 Task: Find connections with filter location Sardulgarh with filter topic #successwith filter profile language French with filter current company Narayana Health with filter school Sant Gadge Baba Amravati University, Amravati with filter industry Medical and Diagnostic Laboratories with filter service category CateringChange with filter keywords title Credit Authorizer
Action: Mouse moved to (523, 64)
Screenshot: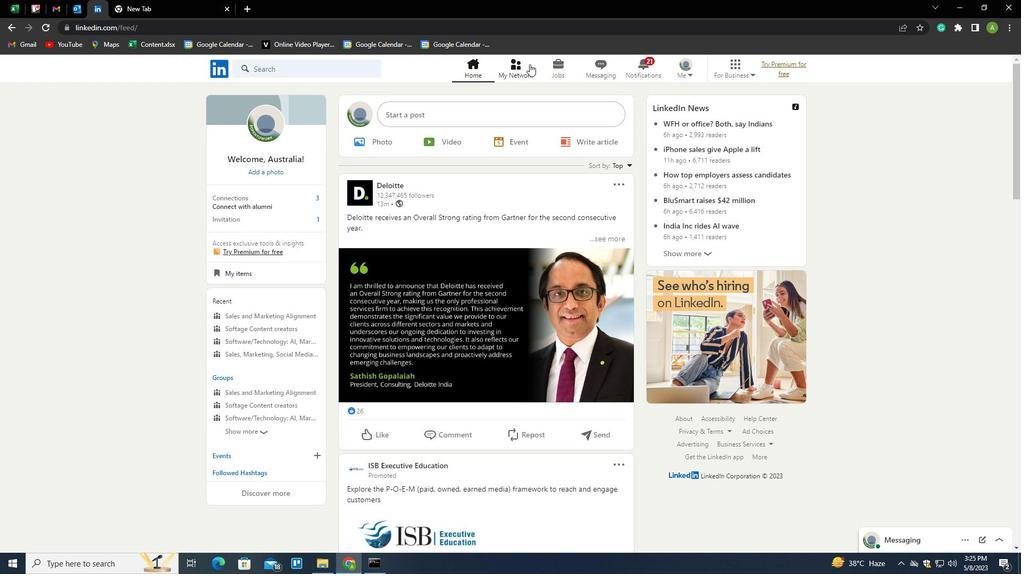 
Action: Mouse pressed left at (523, 64)
Screenshot: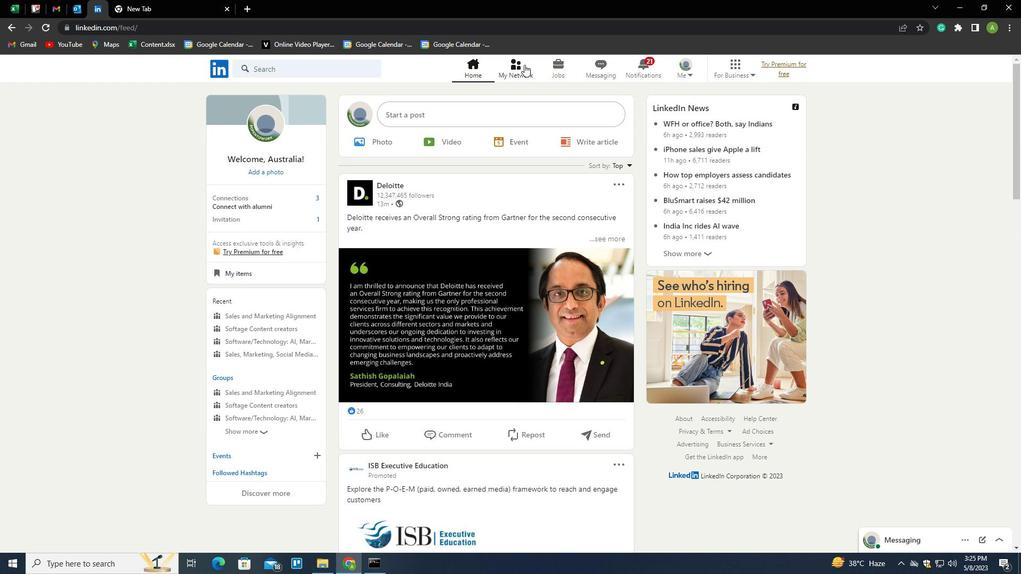 
Action: Mouse moved to (246, 127)
Screenshot: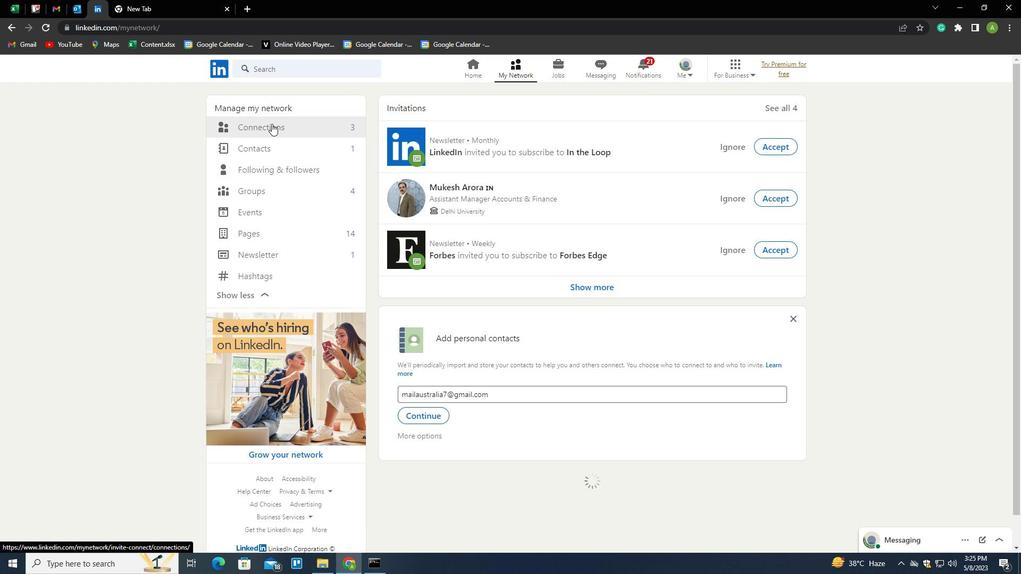 
Action: Mouse pressed left at (246, 127)
Screenshot: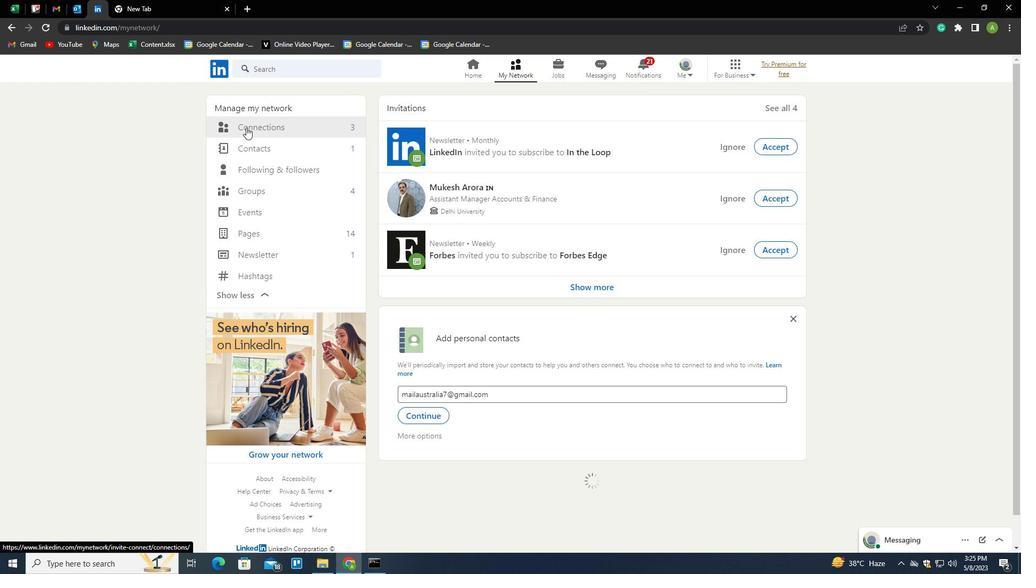 
Action: Mouse moved to (588, 127)
Screenshot: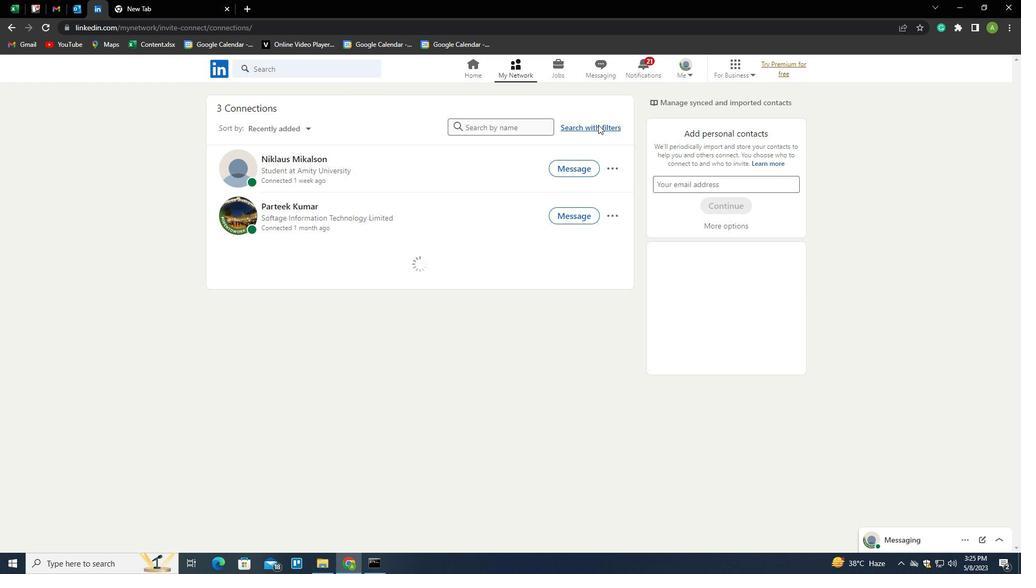 
Action: Mouse pressed left at (588, 127)
Screenshot: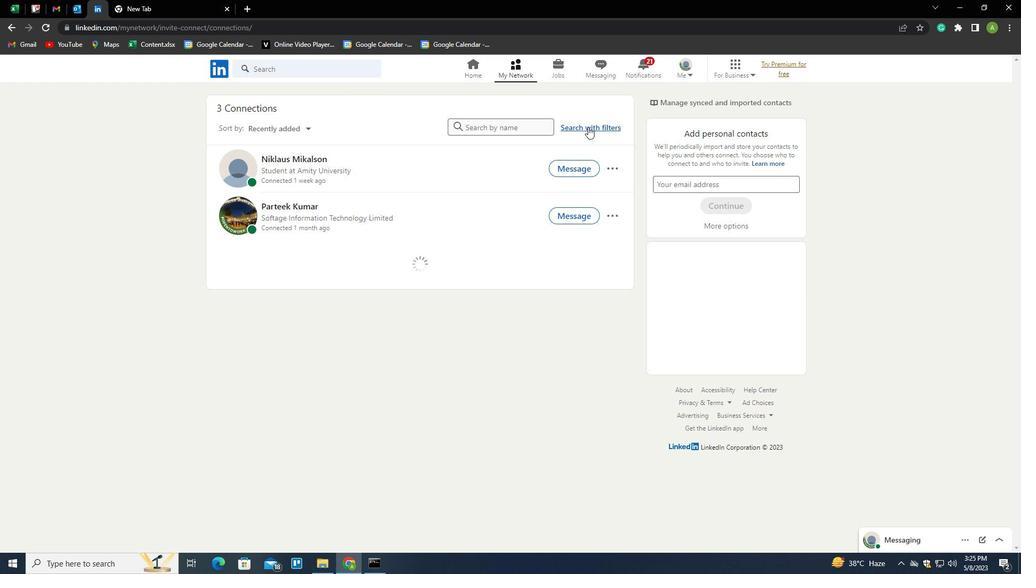 
Action: Mouse moved to (545, 98)
Screenshot: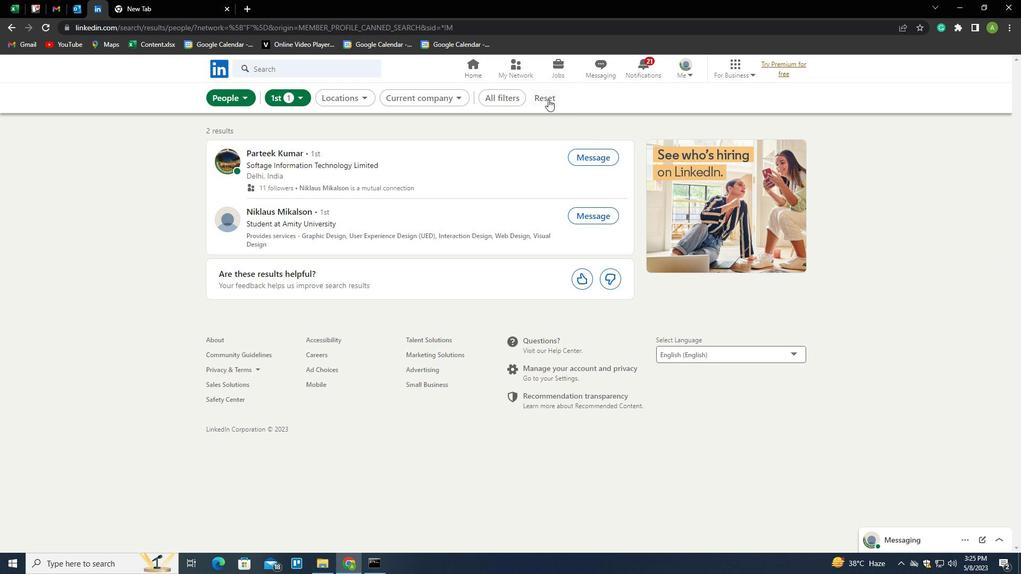 
Action: Mouse pressed left at (545, 98)
Screenshot: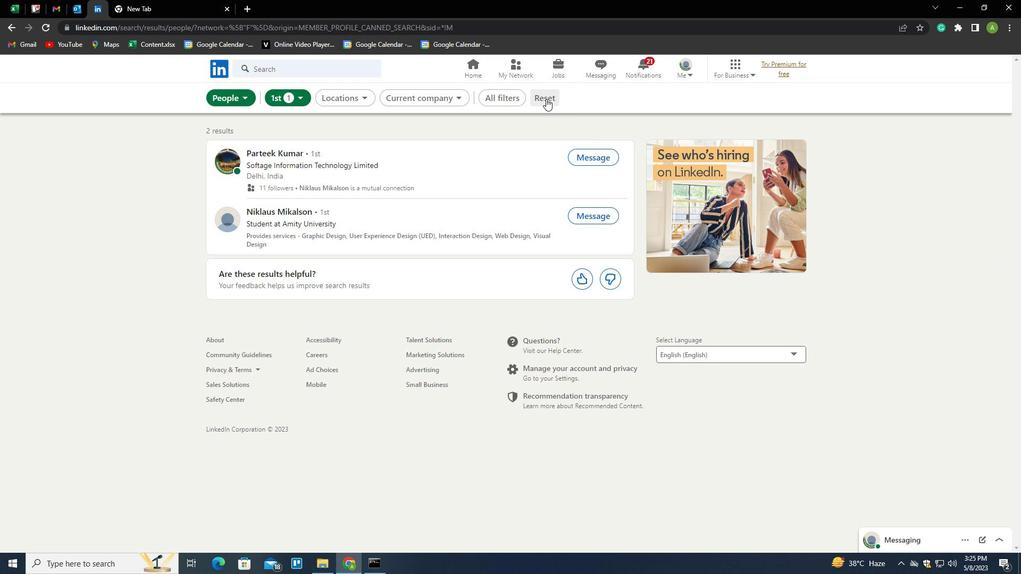 
Action: Mouse moved to (534, 97)
Screenshot: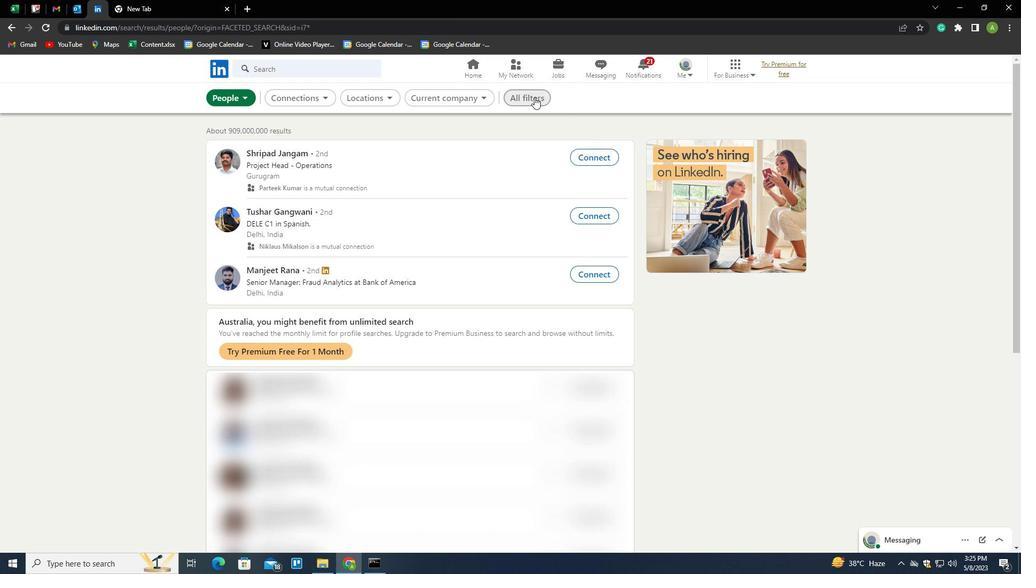 
Action: Mouse pressed left at (534, 97)
Screenshot: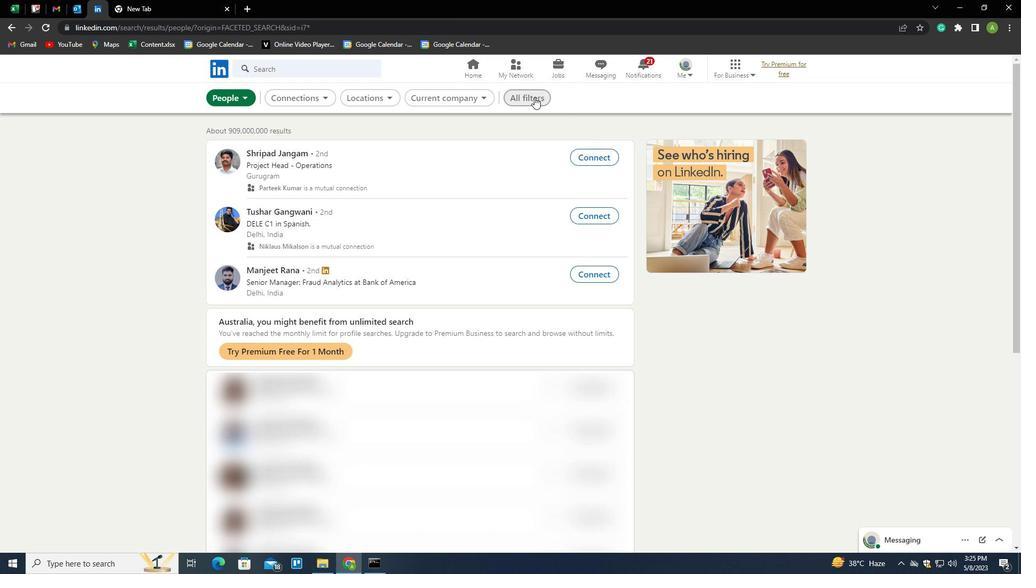 
Action: Mouse moved to (944, 365)
Screenshot: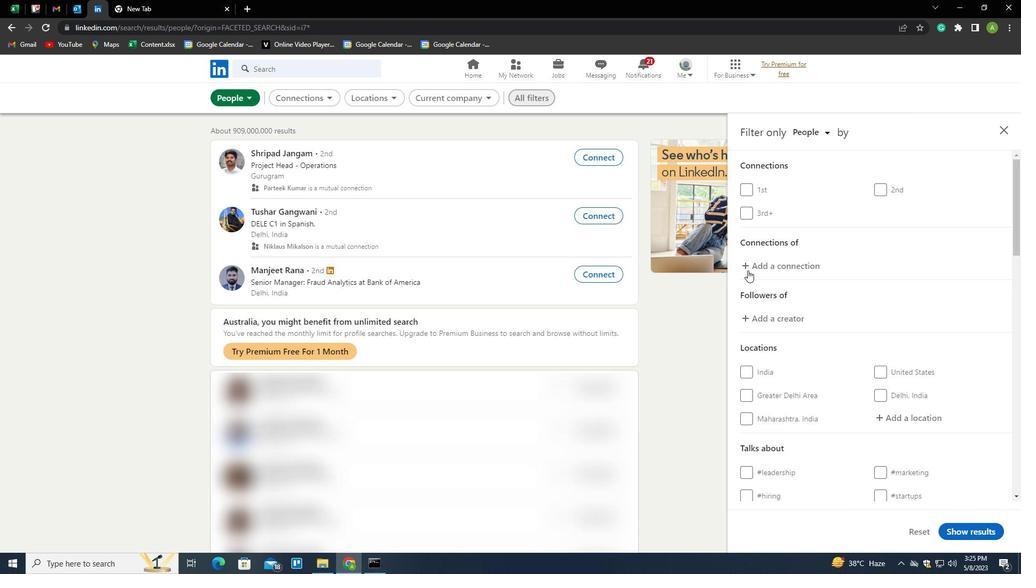 
Action: Mouse scrolled (944, 364) with delta (0, 0)
Screenshot: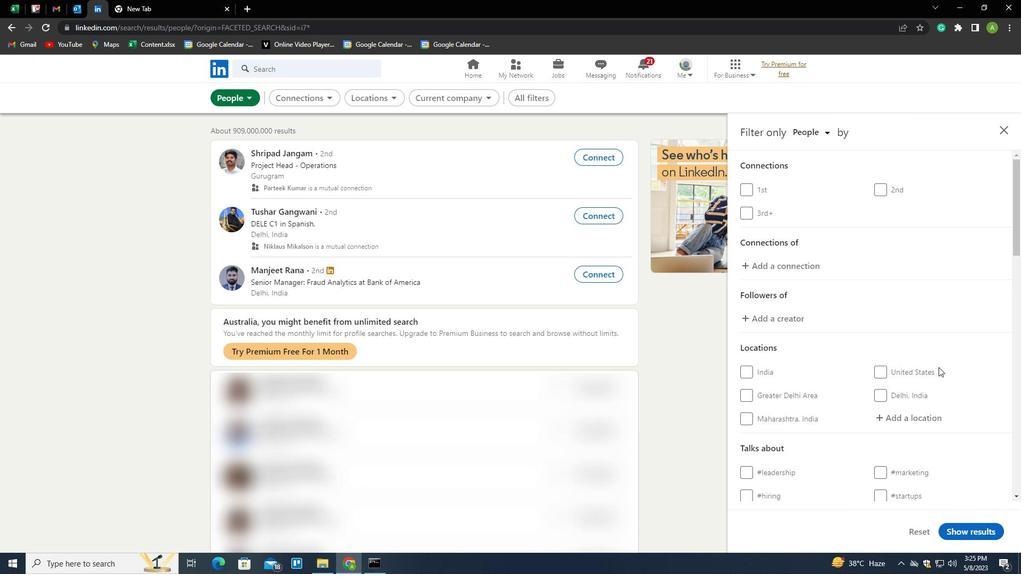 
Action: Mouse scrolled (944, 364) with delta (0, 0)
Screenshot: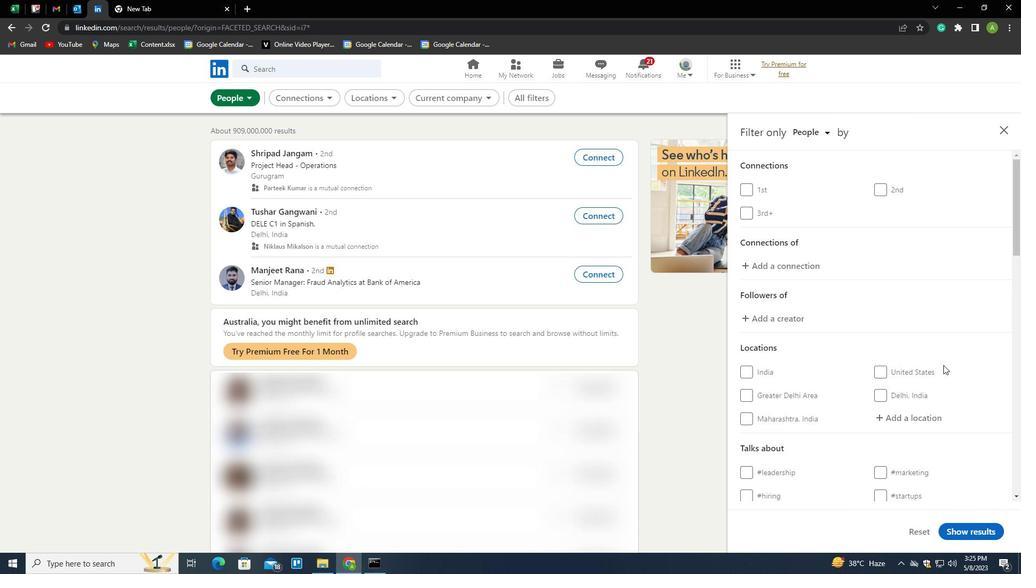 
Action: Mouse scrolled (944, 364) with delta (0, 0)
Screenshot: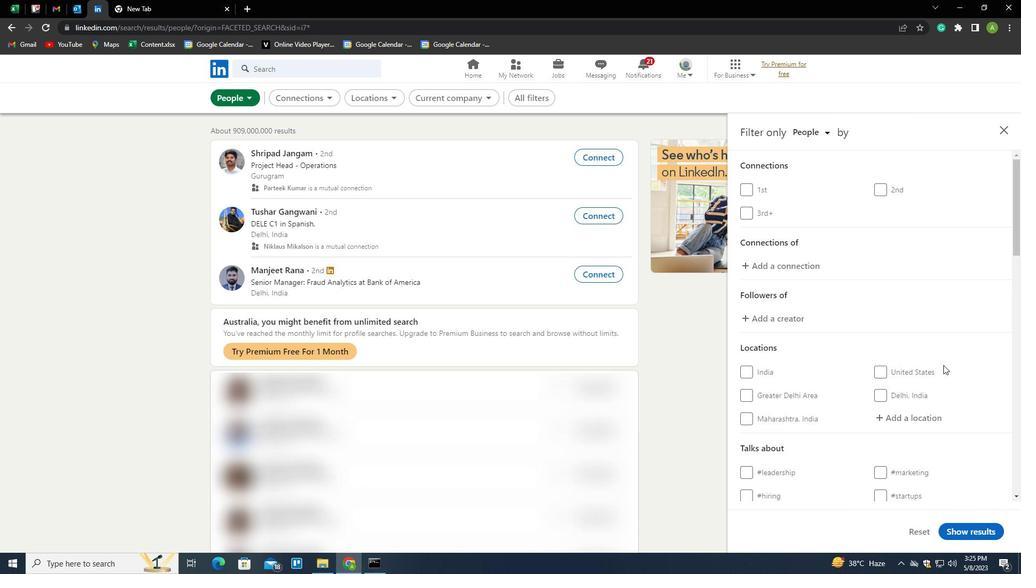 
Action: Mouse moved to (886, 254)
Screenshot: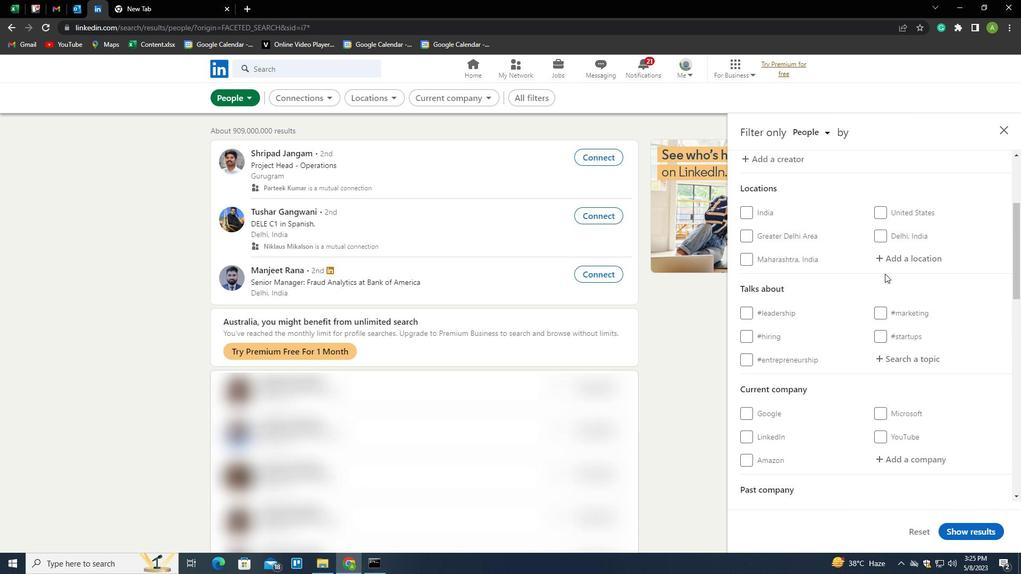 
Action: Mouse pressed left at (886, 254)
Screenshot: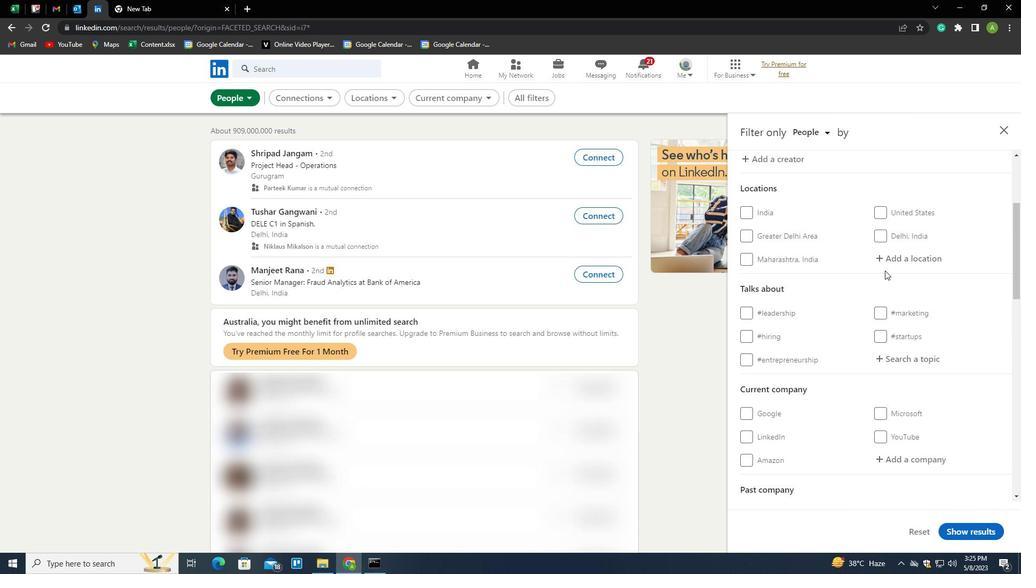
Action: Key pressed <Key.shift>
Screenshot: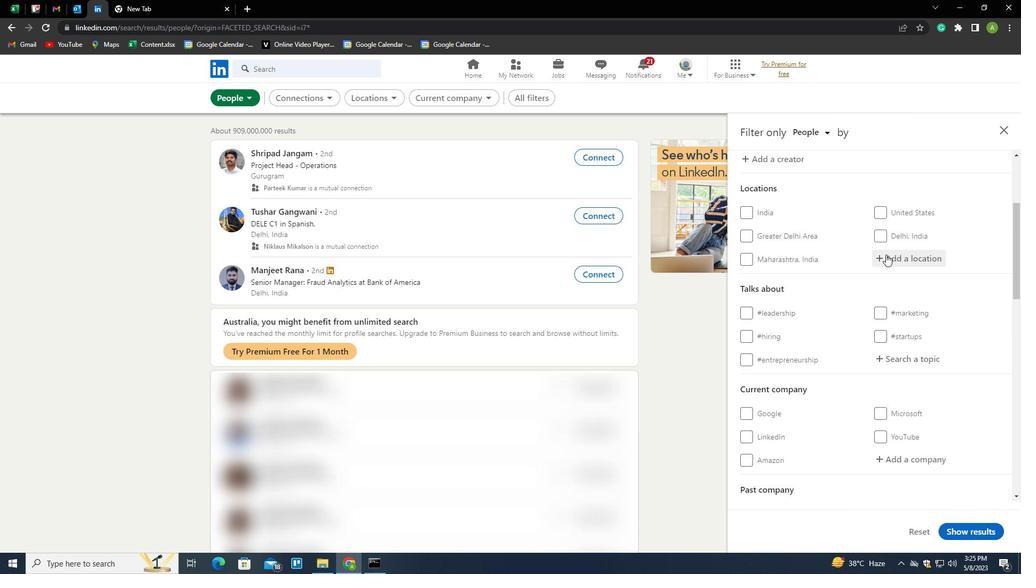 
Action: Mouse moved to (886, 254)
Screenshot: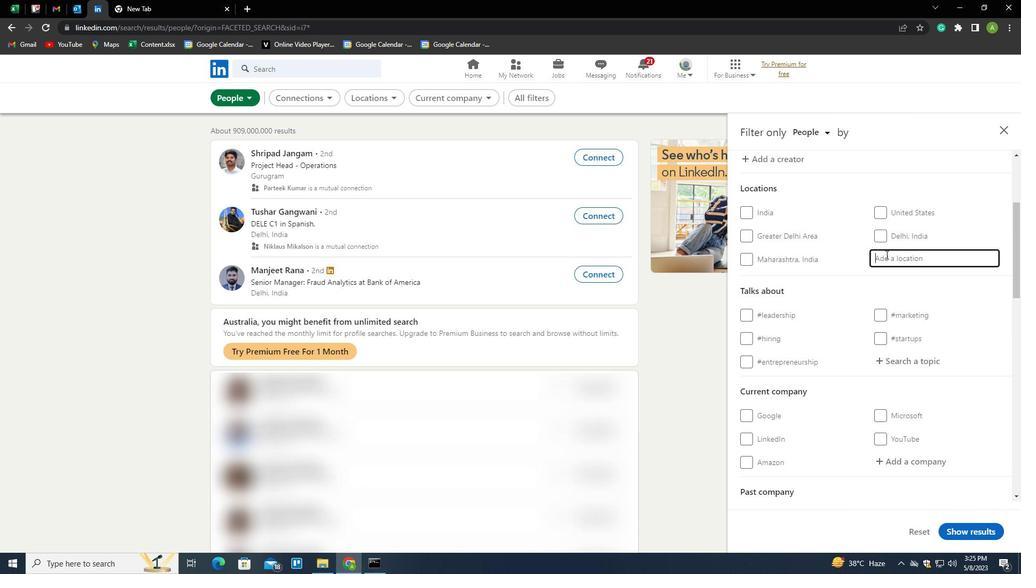 
Action: Key pressed <Key.shift><Key.shift>SARDULGARH<Key.space><Key.down><Key.enter>
Screenshot: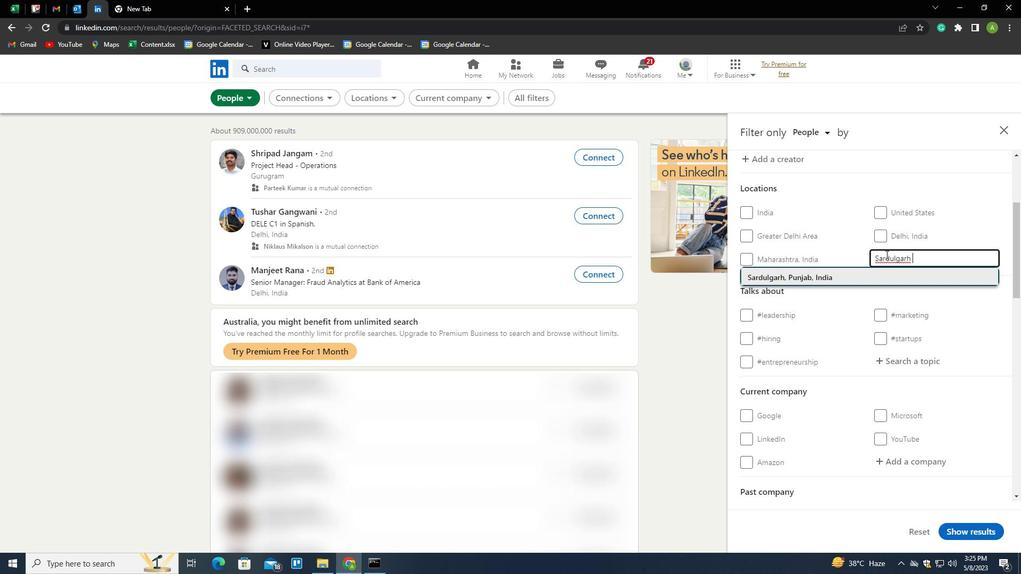 
Action: Mouse moved to (892, 255)
Screenshot: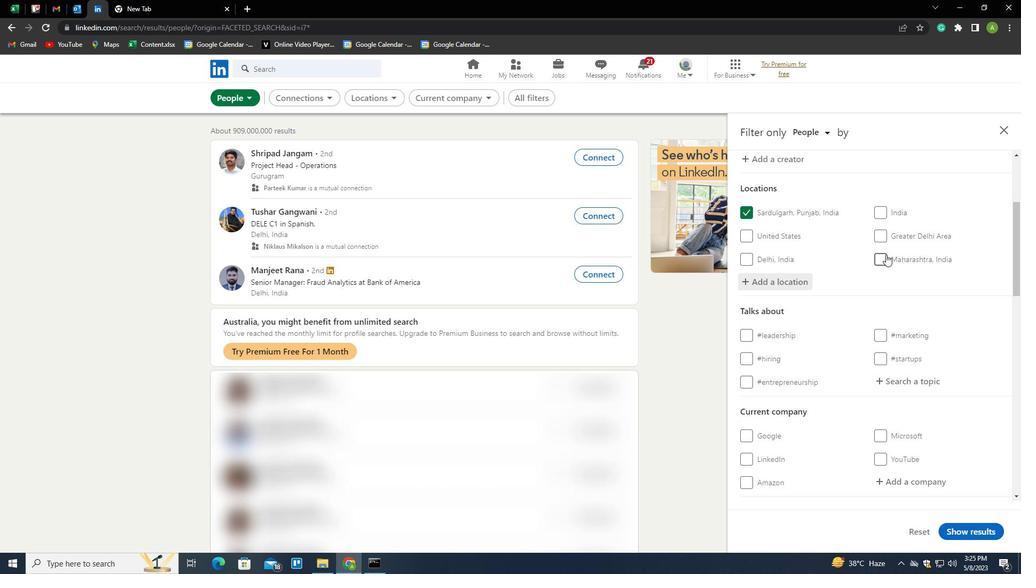 
Action: Mouse scrolled (892, 254) with delta (0, 0)
Screenshot: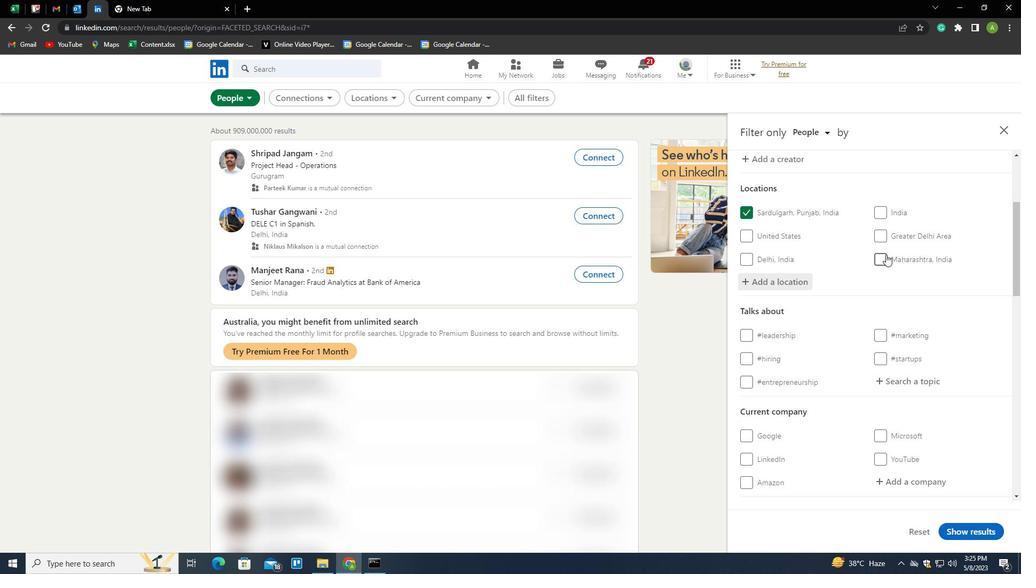
Action: Mouse scrolled (892, 254) with delta (0, 0)
Screenshot: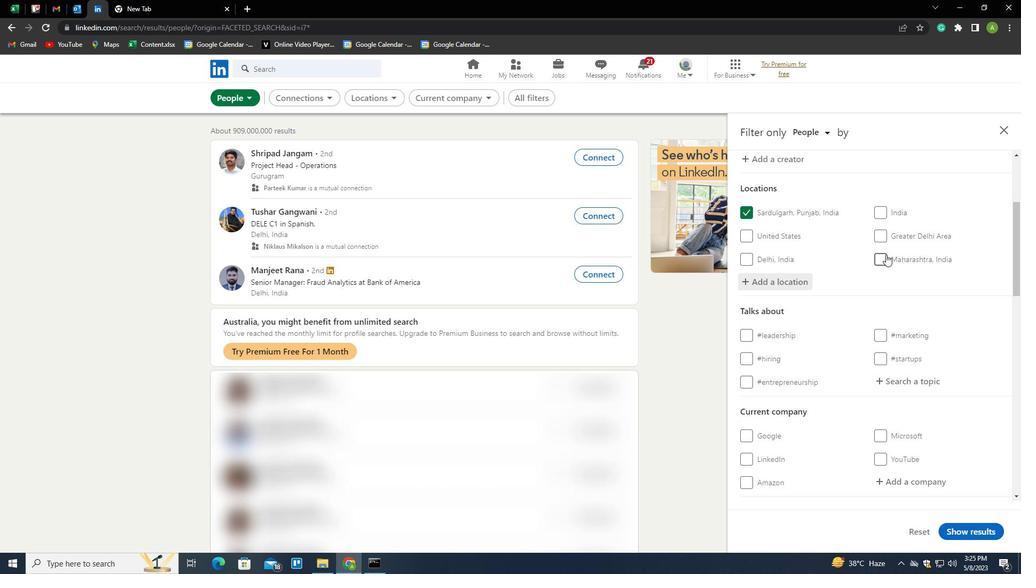 
Action: Mouse moved to (893, 257)
Screenshot: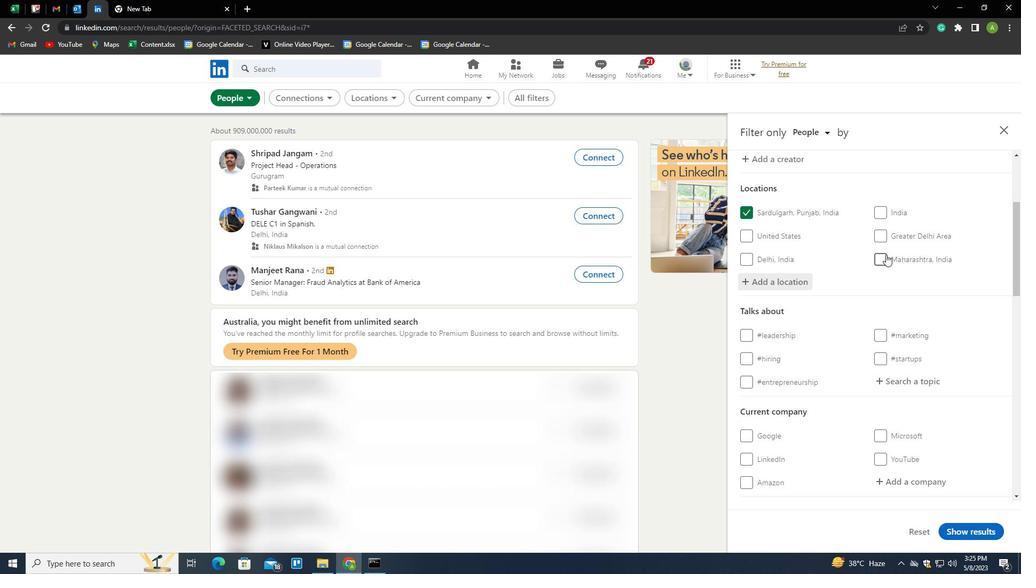 
Action: Mouse scrolled (893, 256) with delta (0, 0)
Screenshot: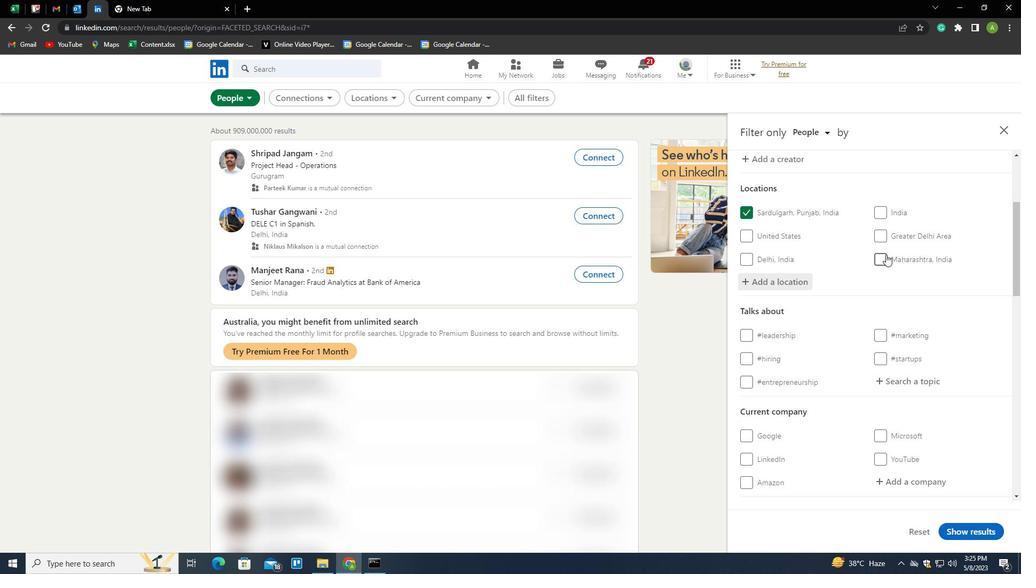 
Action: Mouse moved to (904, 218)
Screenshot: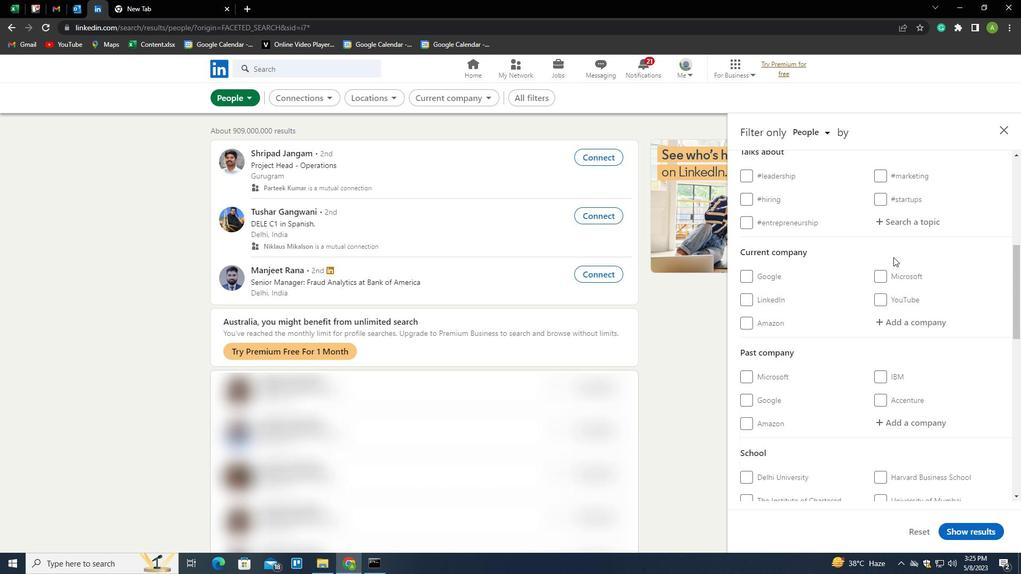 
Action: Mouse pressed left at (904, 218)
Screenshot: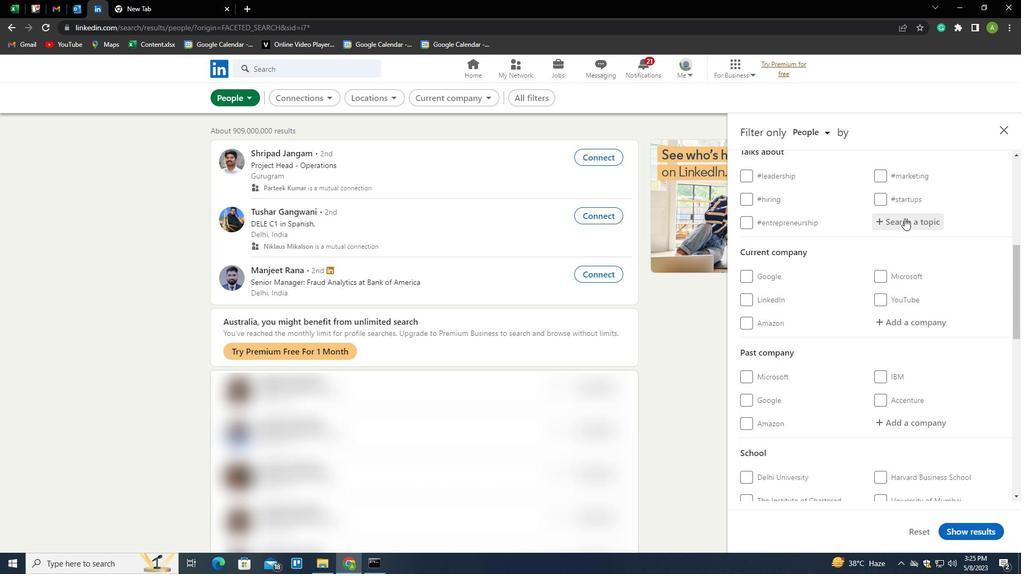 
Action: Key pressed SUCCESS<Key.down><Key.enter>
Screenshot: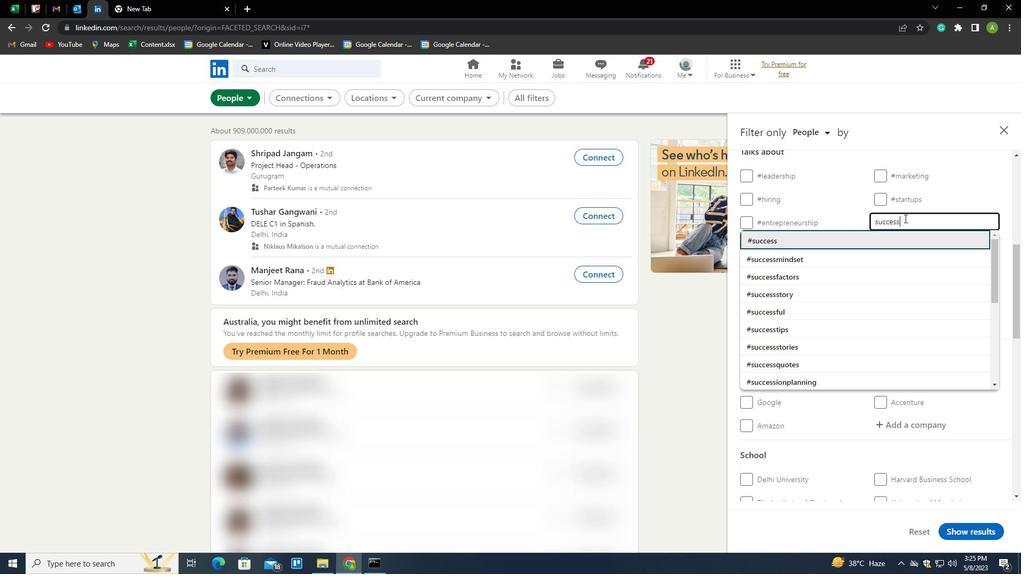 
Action: Mouse scrolled (904, 218) with delta (0, 0)
Screenshot: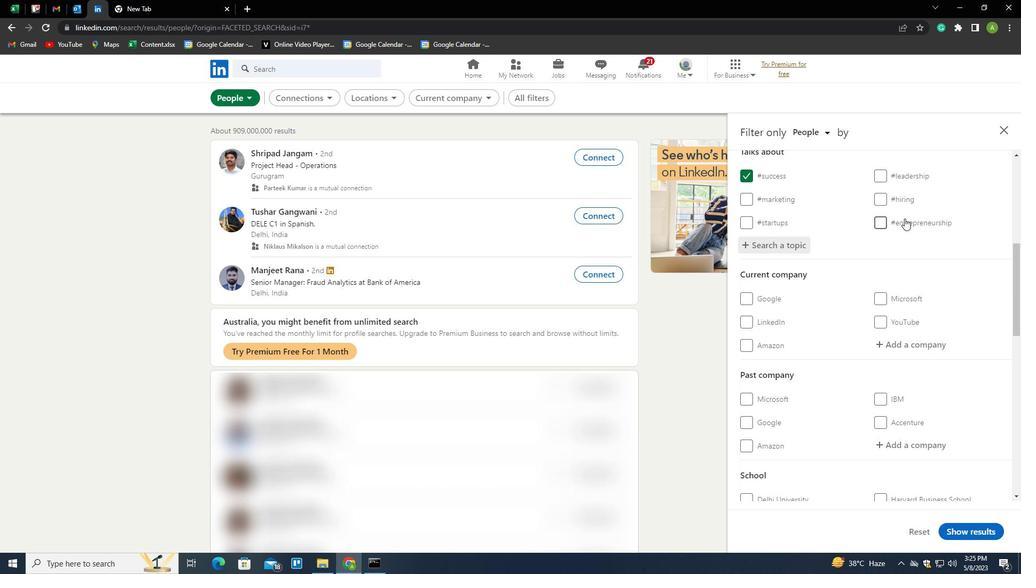 
Action: Mouse scrolled (904, 218) with delta (0, 0)
Screenshot: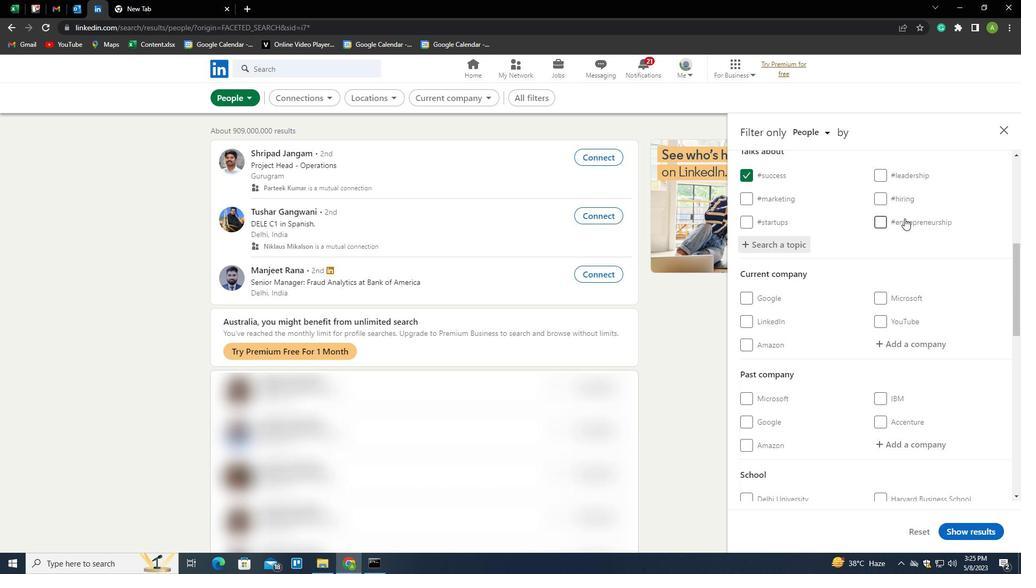 
Action: Mouse moved to (905, 218)
Screenshot: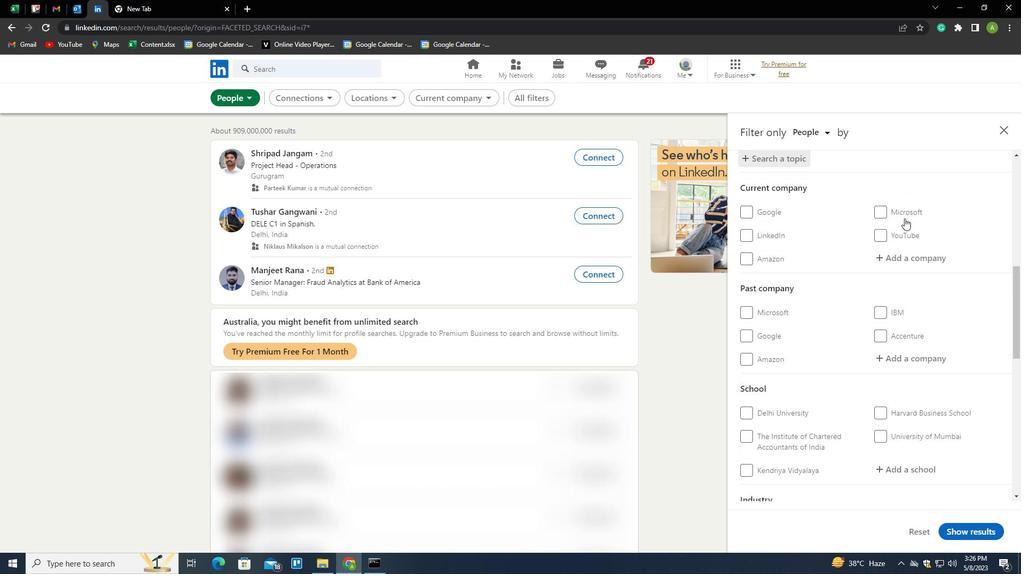 
Action: Mouse scrolled (905, 218) with delta (0, 0)
Screenshot: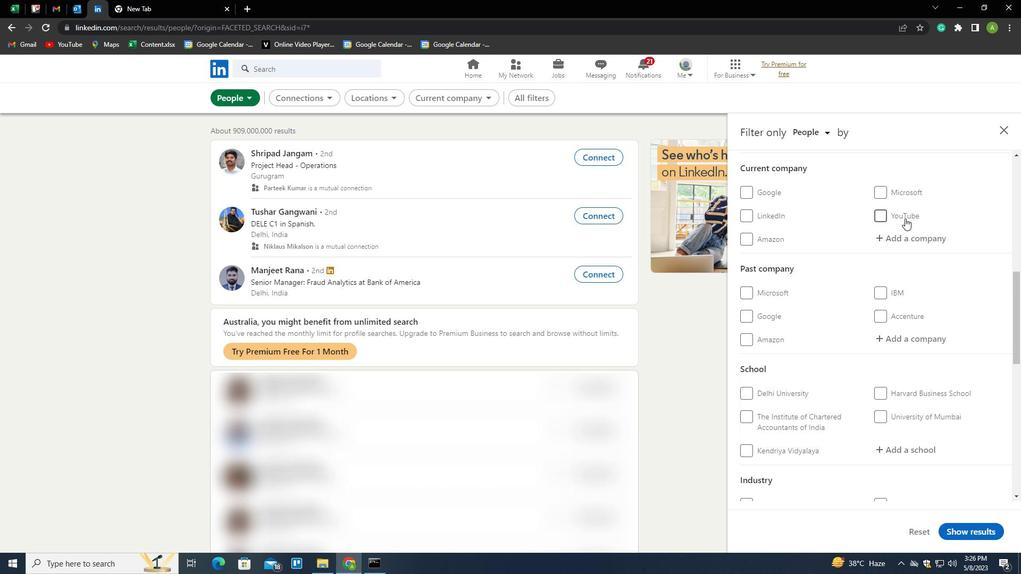 
Action: Mouse moved to (905, 219)
Screenshot: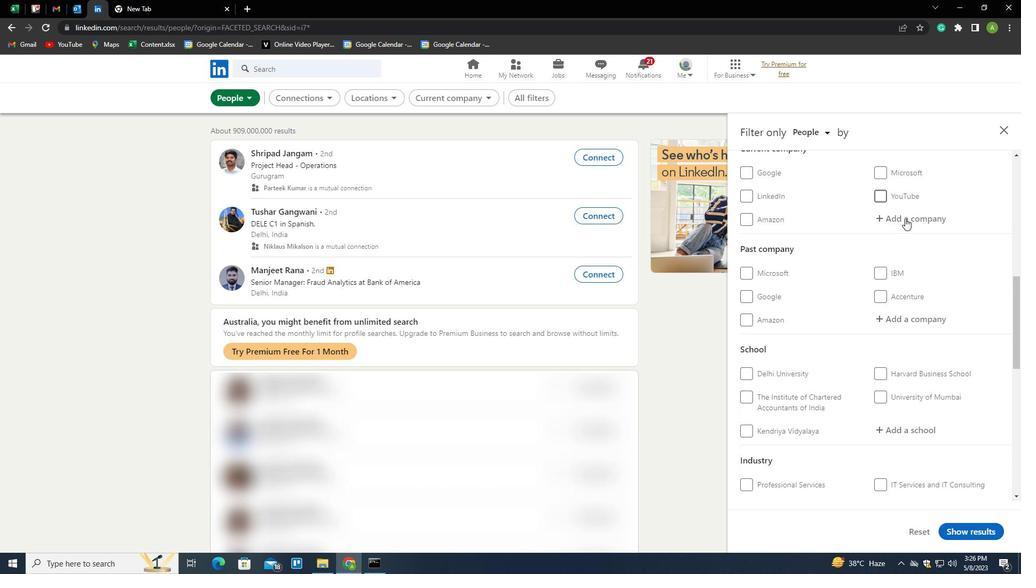 
Action: Mouse scrolled (905, 219) with delta (0, 0)
Screenshot: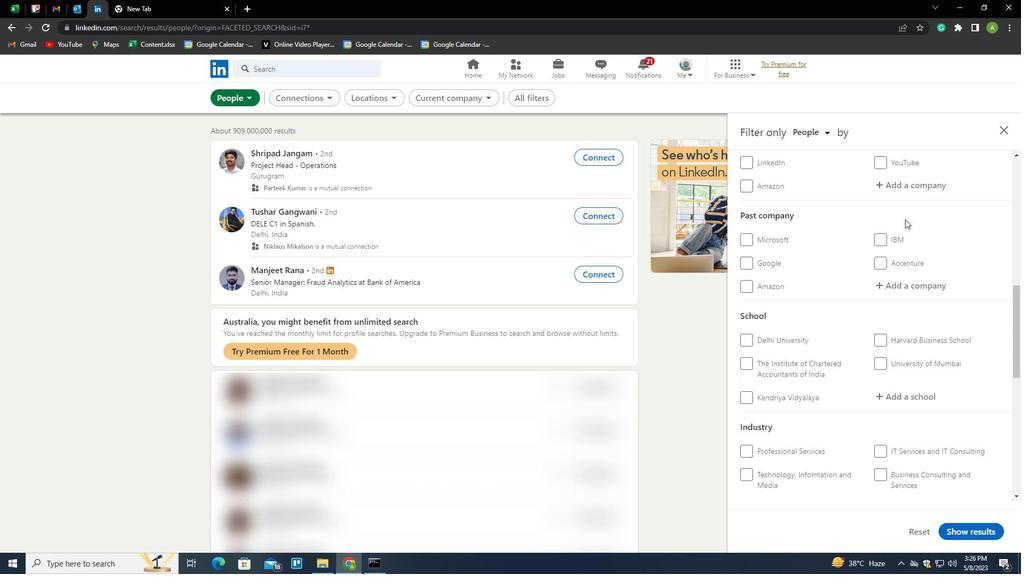 
Action: Mouse scrolled (905, 219) with delta (0, 0)
Screenshot: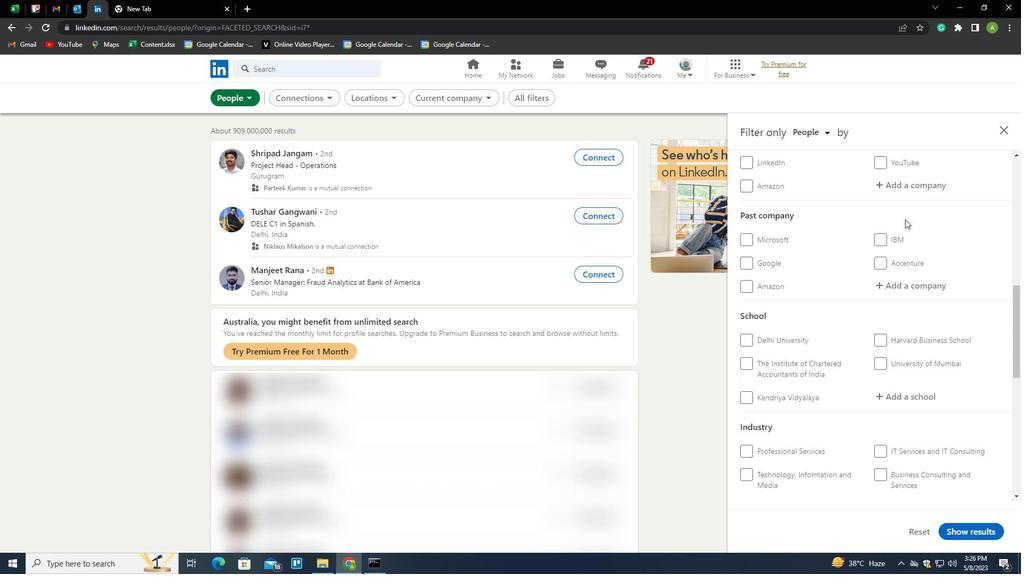 
Action: Mouse scrolled (905, 219) with delta (0, 0)
Screenshot: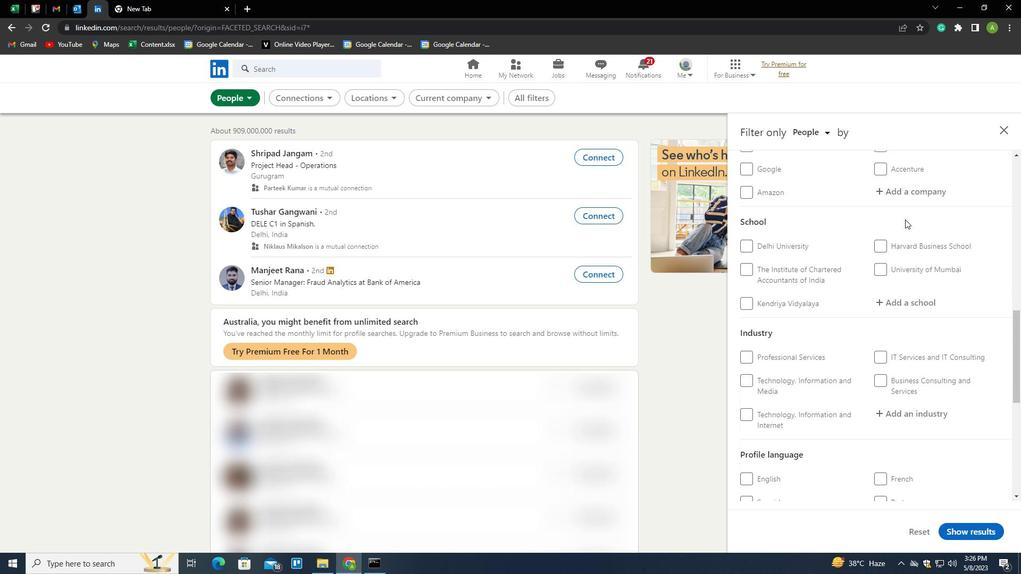 
Action: Mouse scrolled (905, 219) with delta (0, 0)
Screenshot: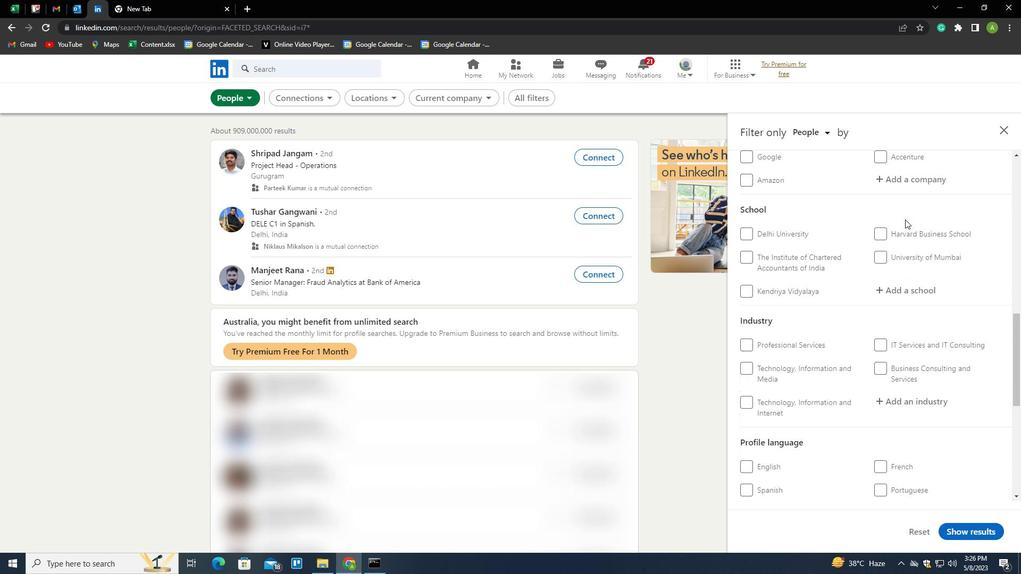 
Action: Mouse scrolled (905, 219) with delta (0, 0)
Screenshot: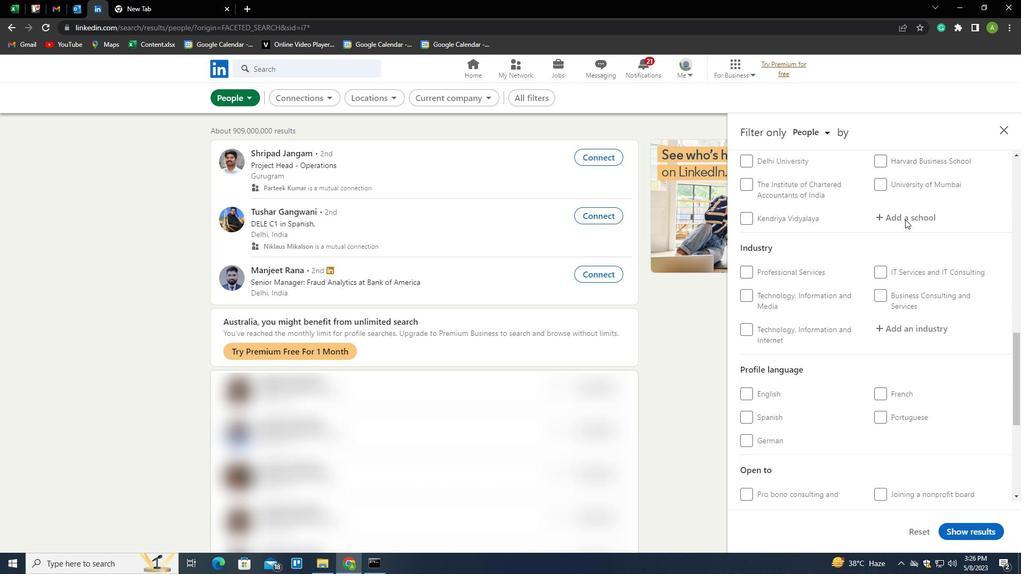 
Action: Mouse scrolled (905, 219) with delta (0, 0)
Screenshot: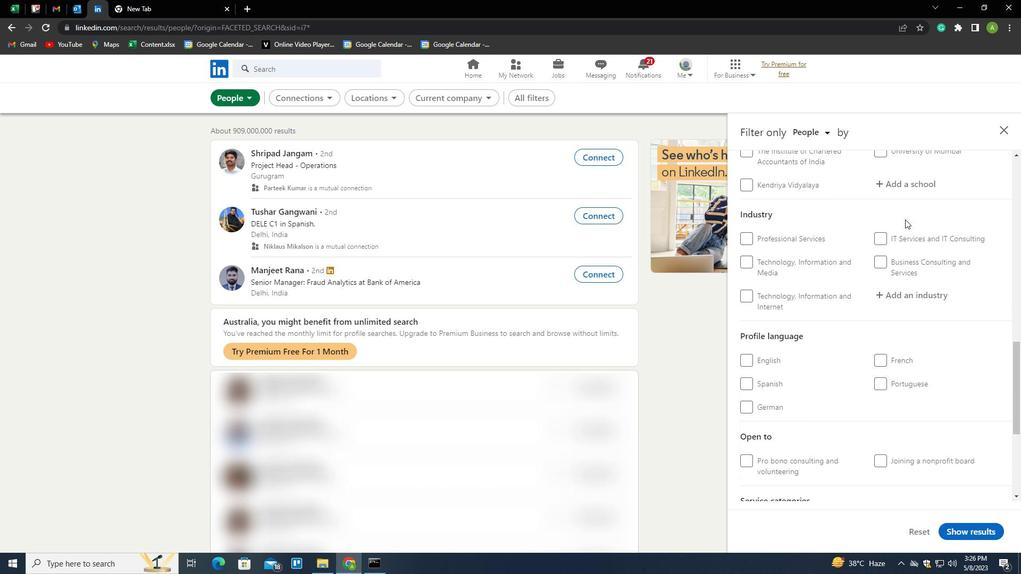 
Action: Mouse moved to (887, 255)
Screenshot: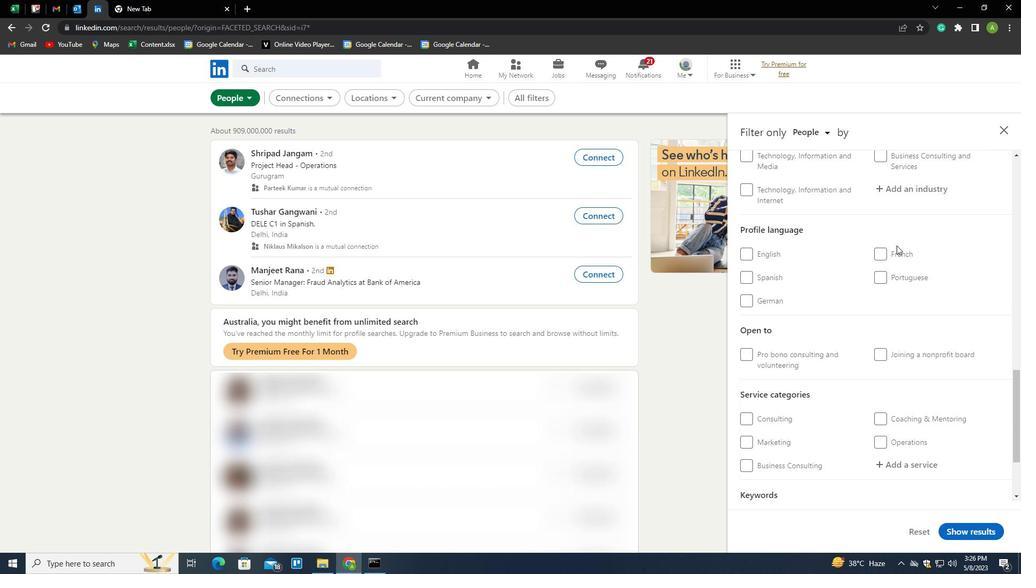 
Action: Mouse pressed left at (887, 255)
Screenshot: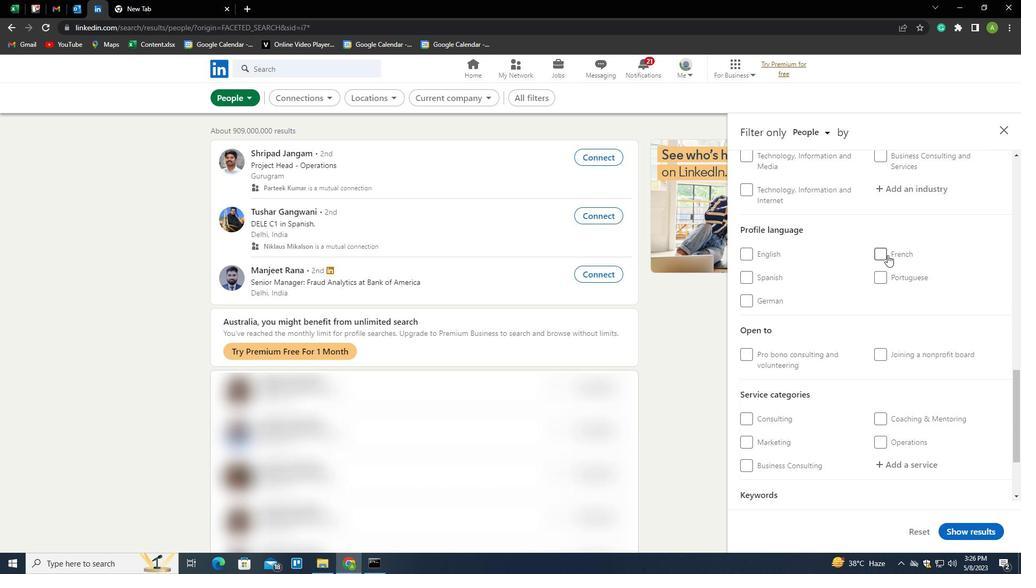 
Action: Mouse moved to (921, 236)
Screenshot: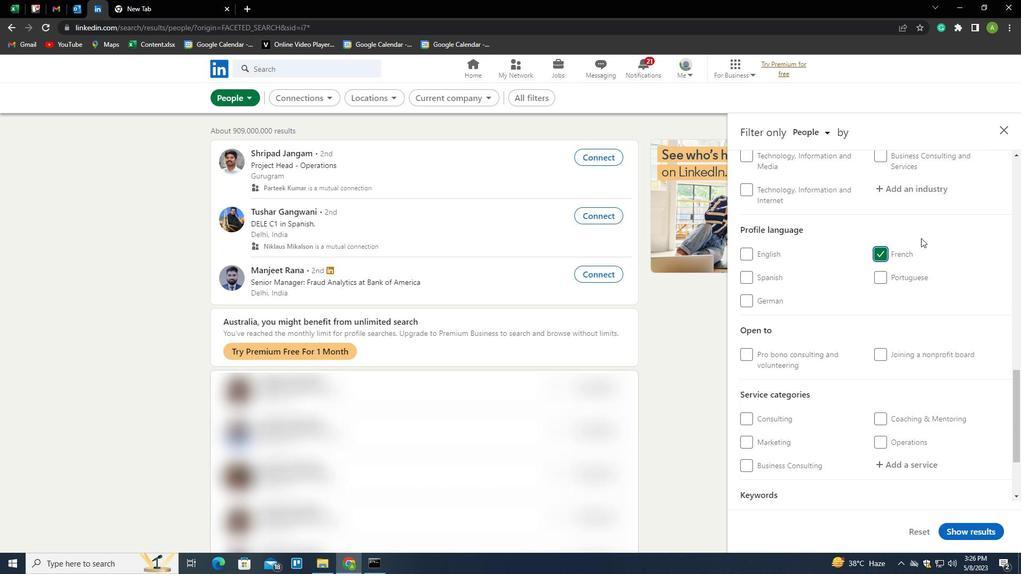 
Action: Mouse scrolled (921, 237) with delta (0, 0)
Screenshot: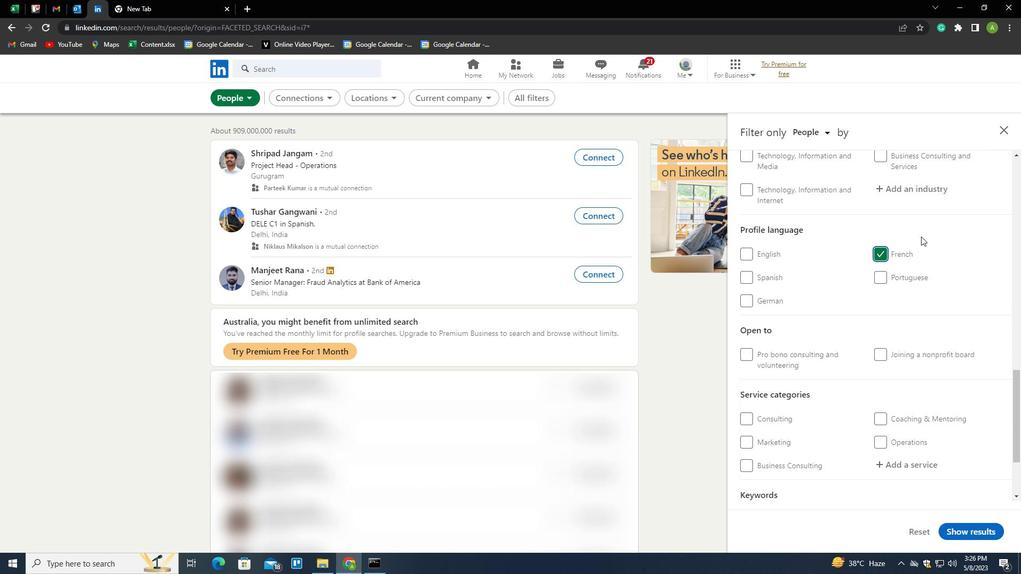 
Action: Mouse moved to (921, 236)
Screenshot: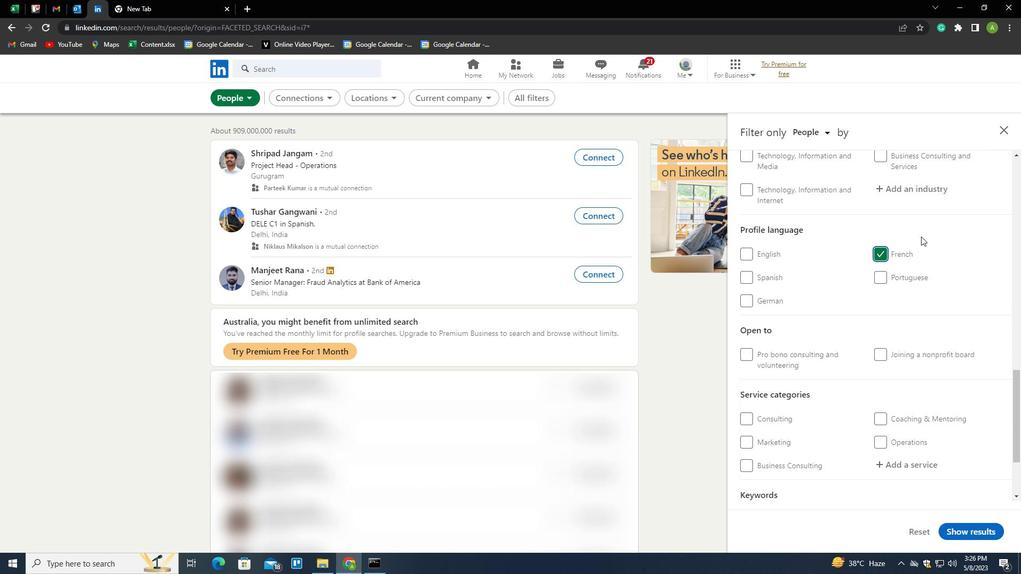 
Action: Mouse scrolled (921, 237) with delta (0, 0)
Screenshot: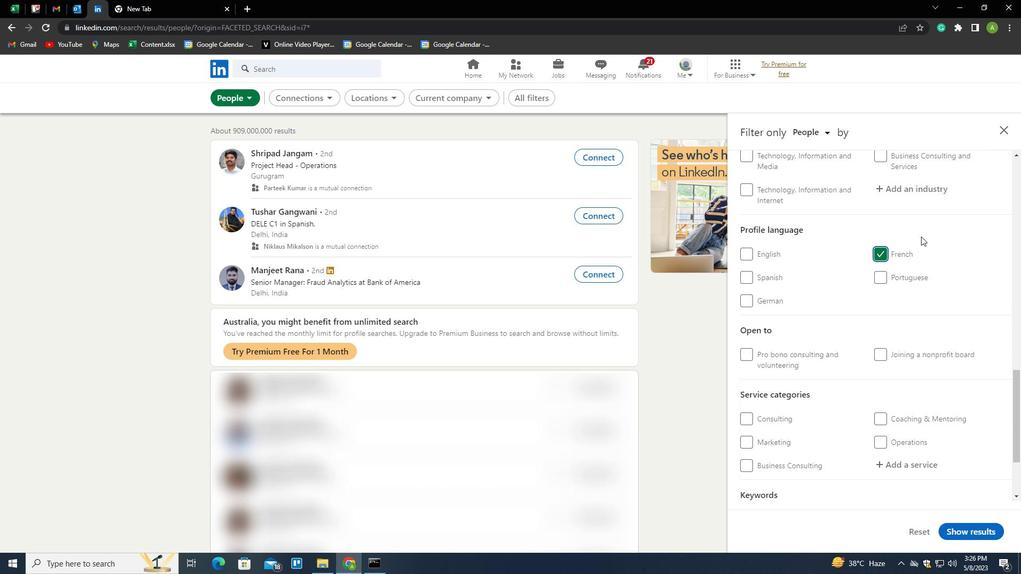 
Action: Mouse scrolled (921, 237) with delta (0, 0)
Screenshot: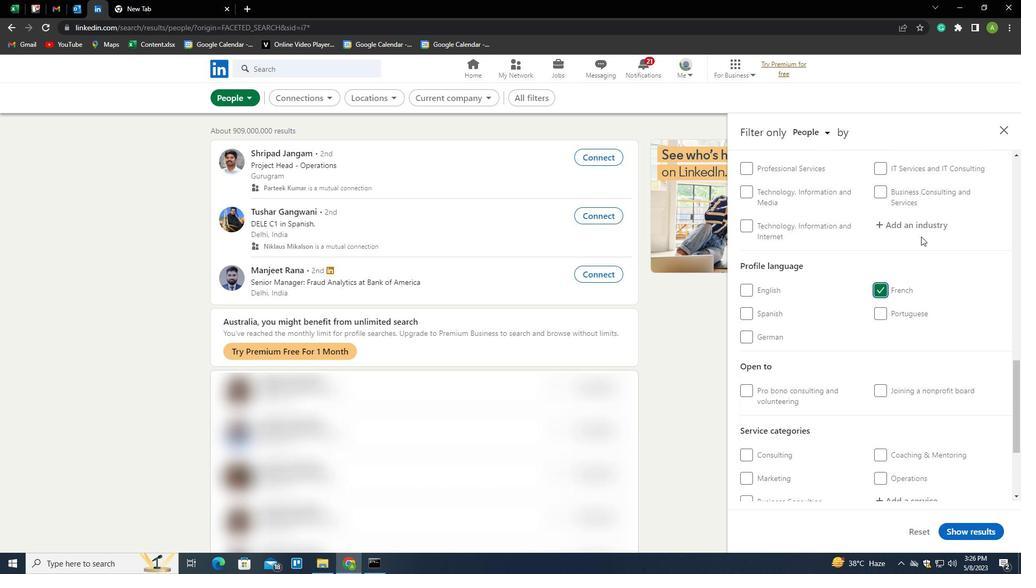 
Action: Mouse scrolled (921, 237) with delta (0, 0)
Screenshot: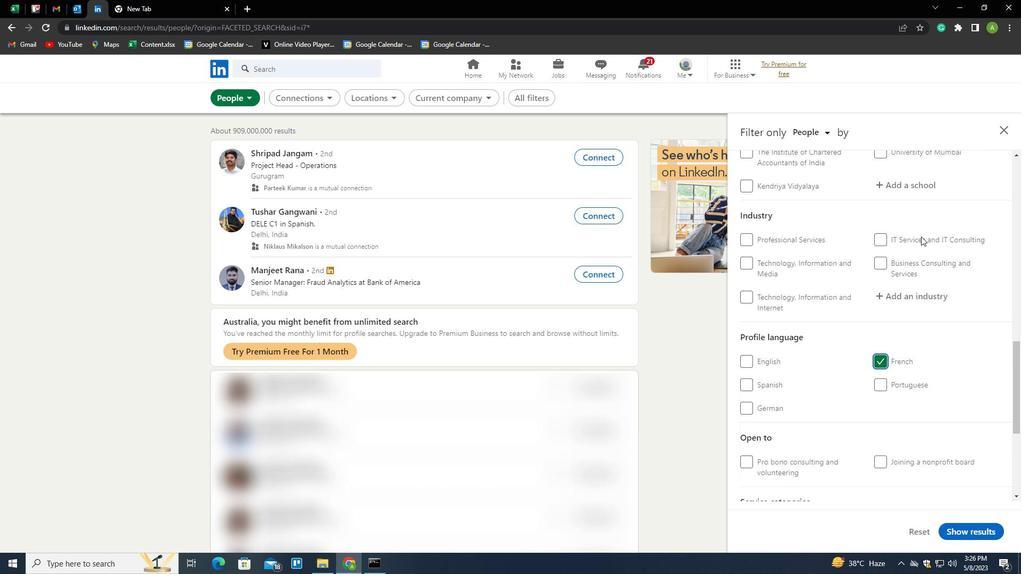 
Action: Mouse scrolled (921, 237) with delta (0, 0)
Screenshot: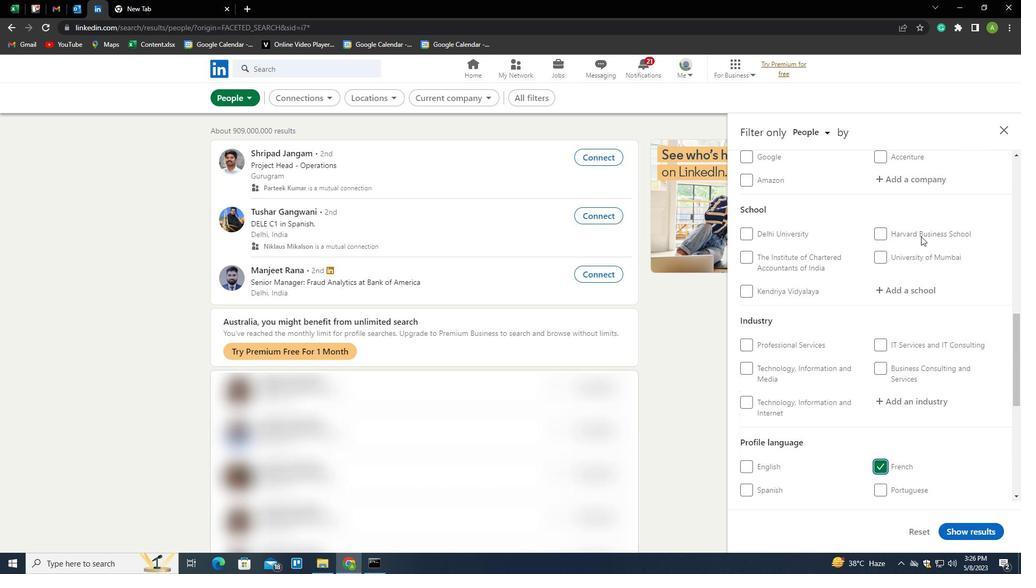 
Action: Mouse scrolled (921, 237) with delta (0, 0)
Screenshot: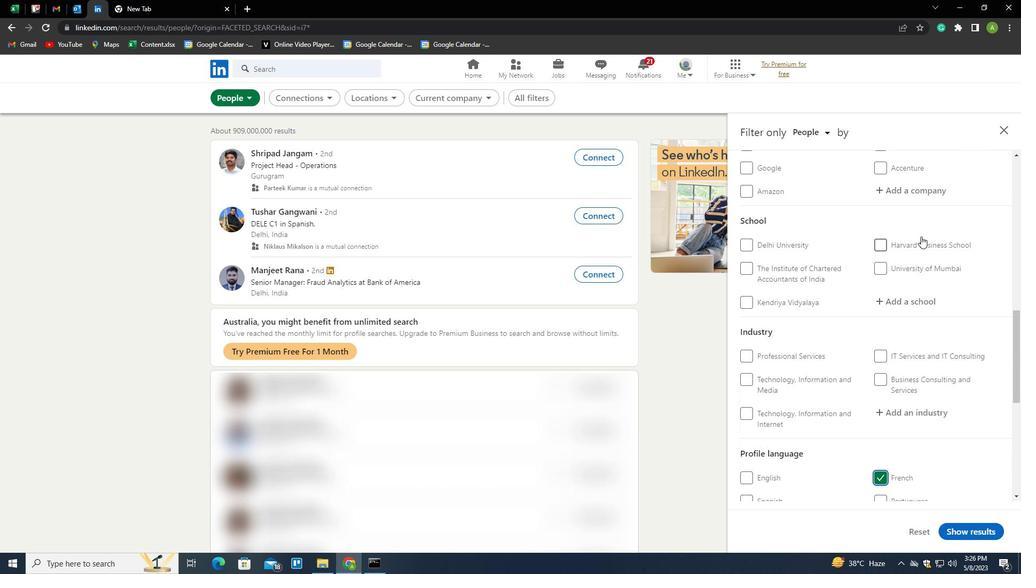 
Action: Mouse scrolled (921, 237) with delta (0, 0)
Screenshot: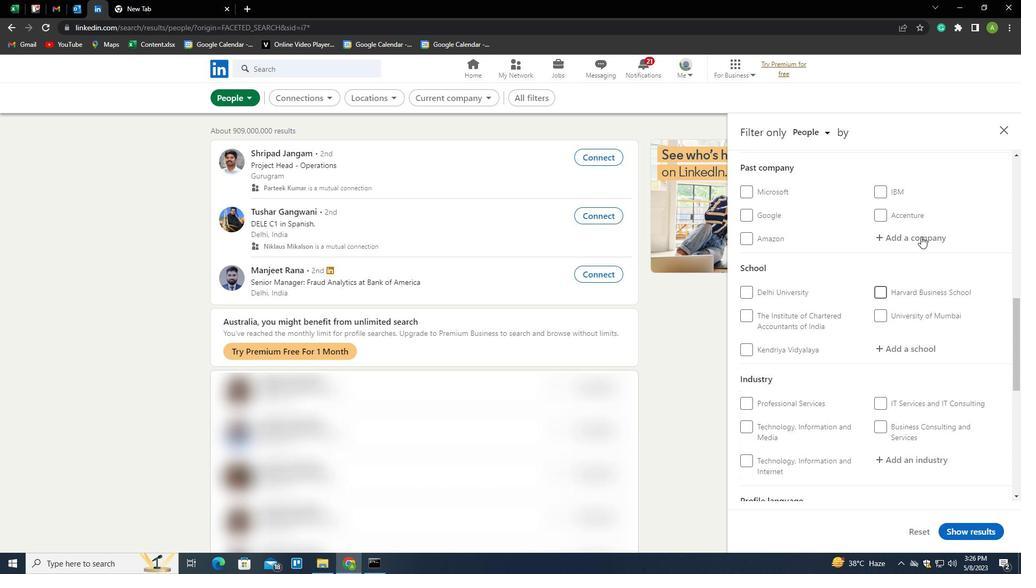 
Action: Mouse scrolled (921, 237) with delta (0, 0)
Screenshot: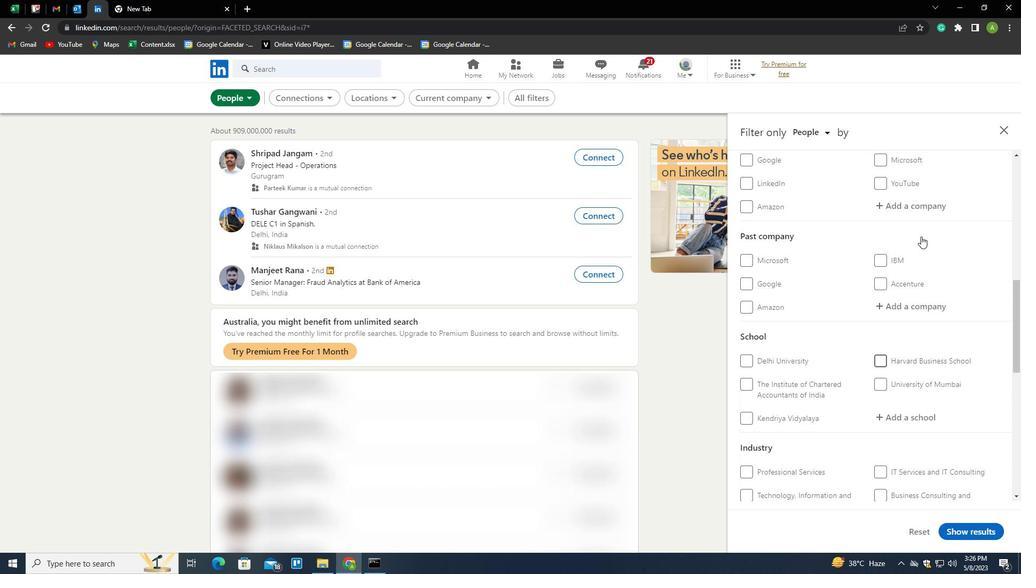 
Action: Mouse moved to (908, 292)
Screenshot: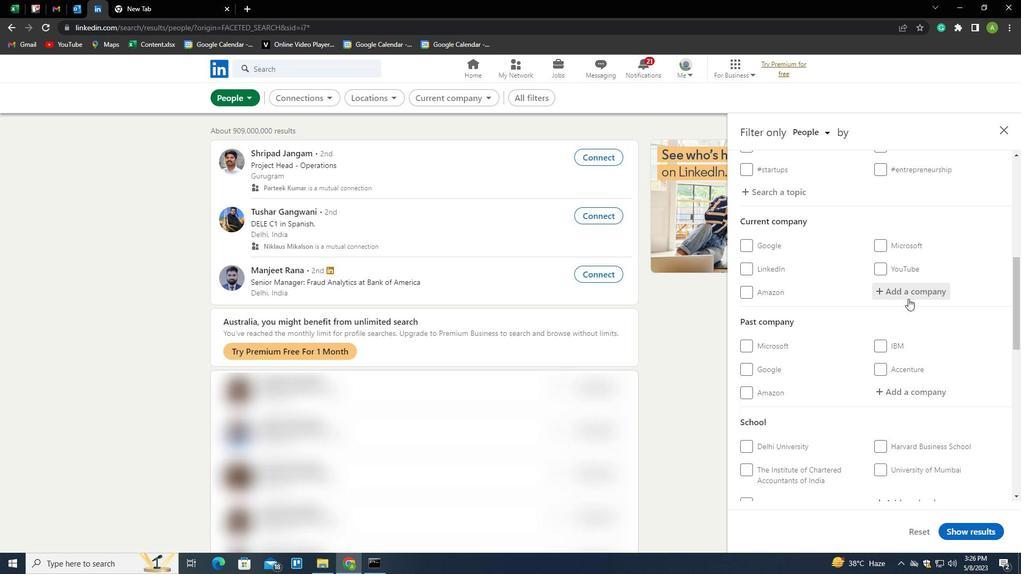 
Action: Mouse pressed left at (908, 292)
Screenshot: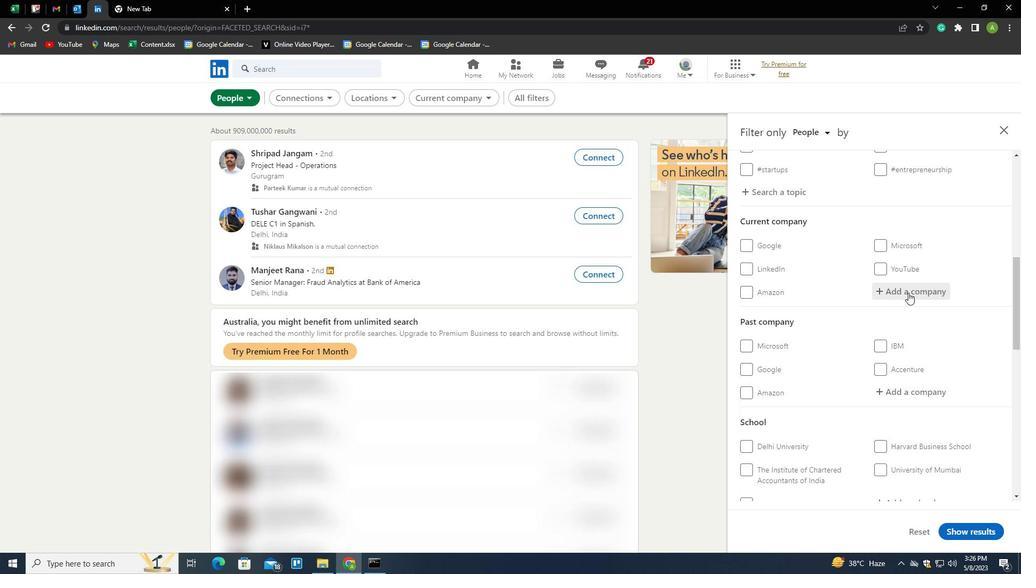 
Action: Mouse moved to (909, 291)
Screenshot: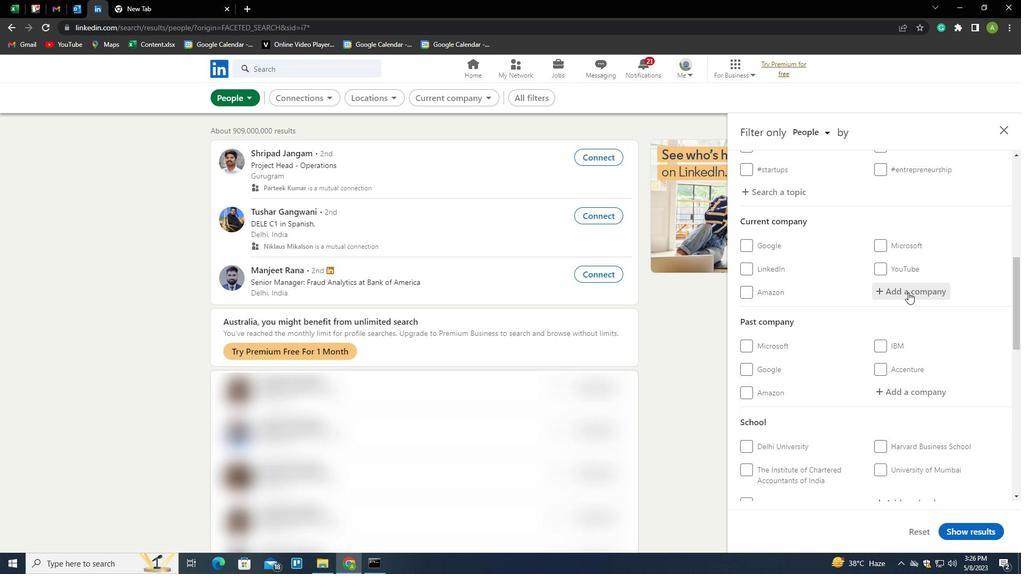 
Action: Key pressed <Key.shift>NARAYANA<Key.space><Key.shift>HEALTH<Key.space><Key.down><Key.enter>
Screenshot: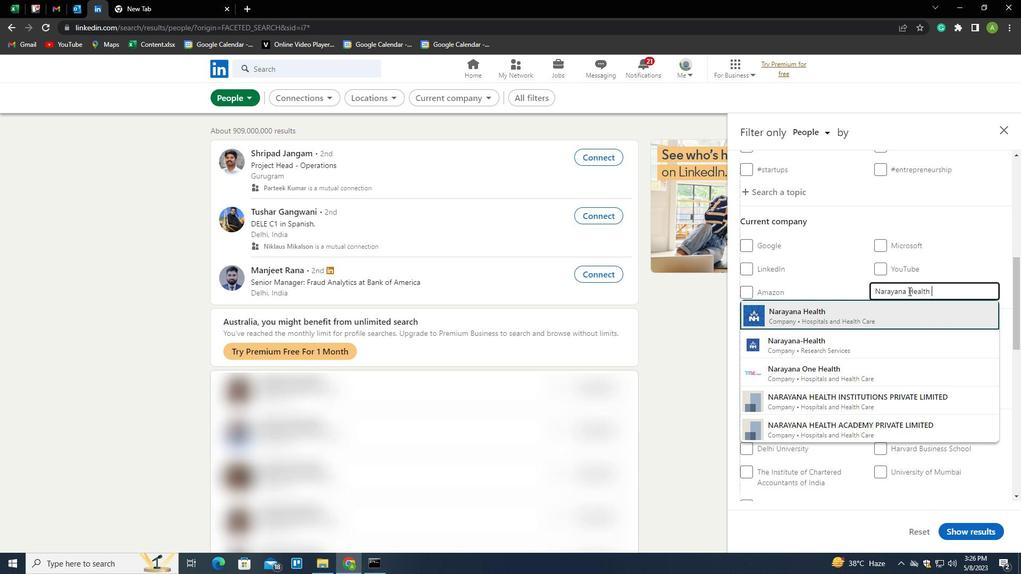 
Action: Mouse scrolled (909, 290) with delta (0, 0)
Screenshot: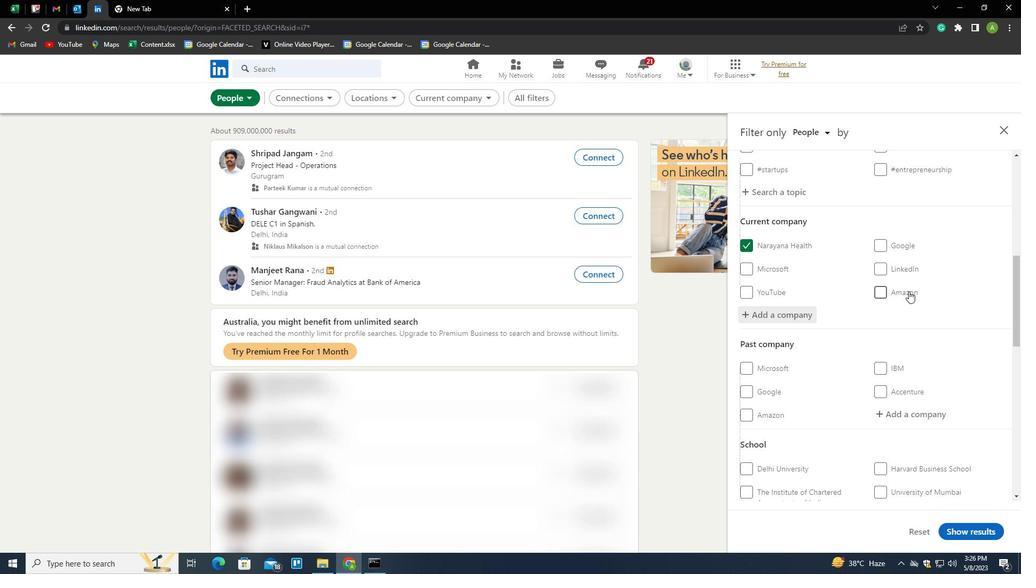 
Action: Mouse scrolled (909, 290) with delta (0, 0)
Screenshot: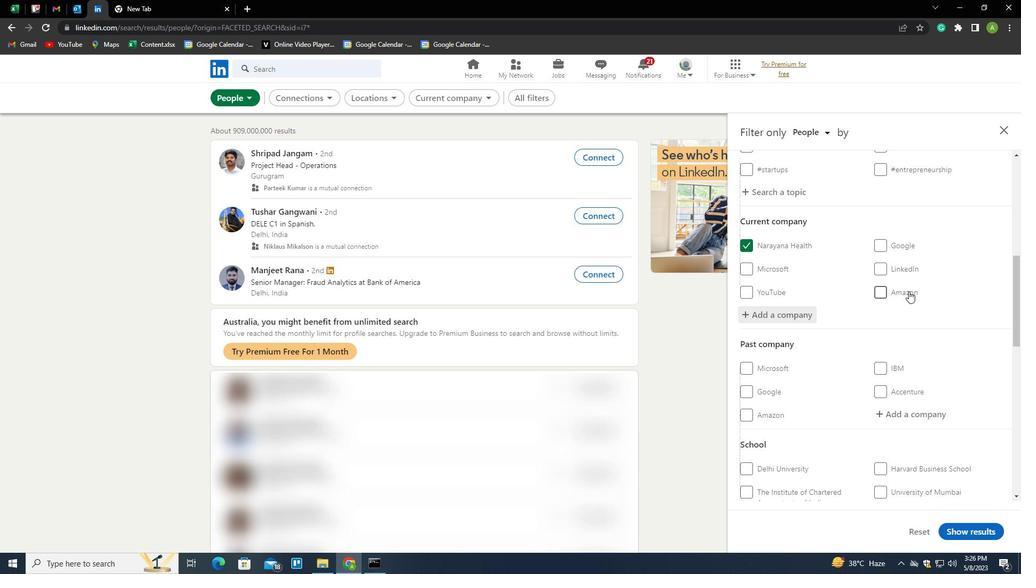 
Action: Mouse scrolled (909, 290) with delta (0, 0)
Screenshot: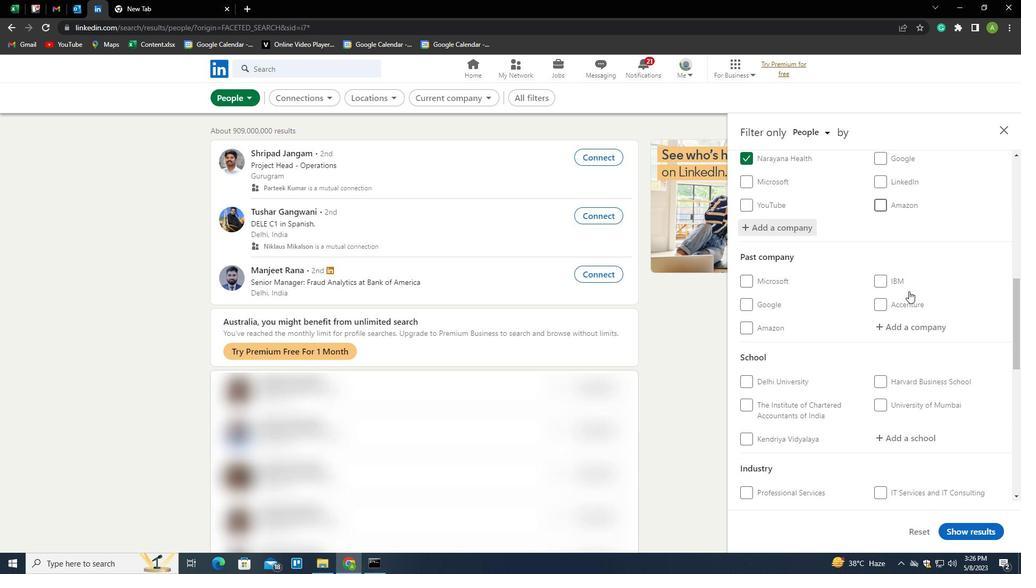 
Action: Mouse scrolled (909, 290) with delta (0, 0)
Screenshot: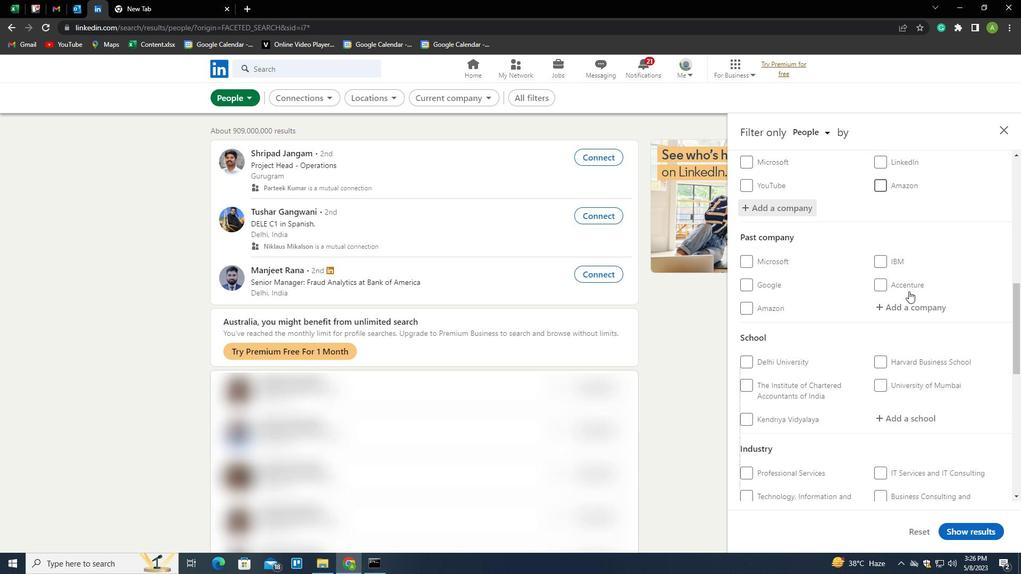 
Action: Mouse moved to (905, 309)
Screenshot: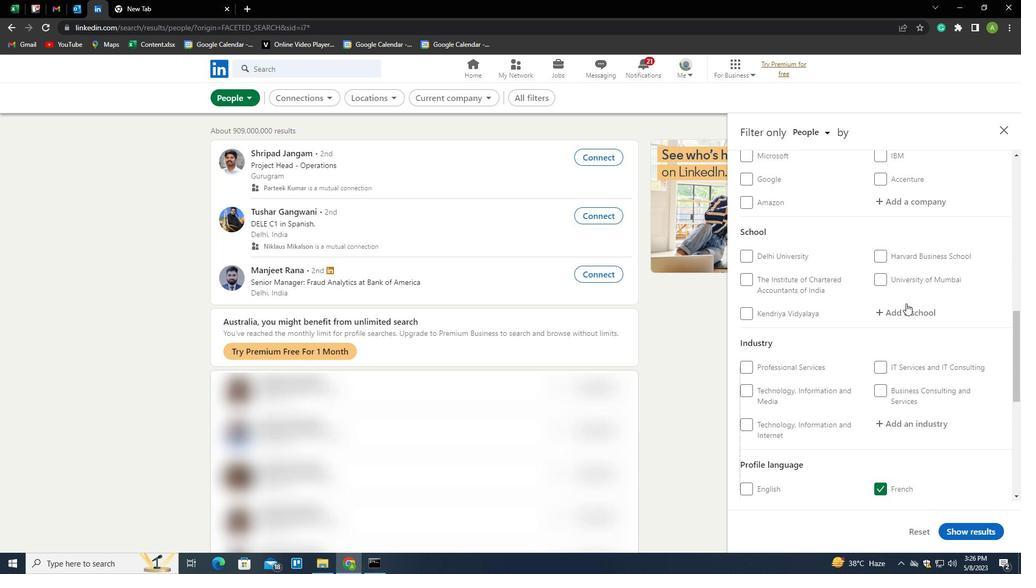 
Action: Mouse pressed left at (905, 309)
Screenshot: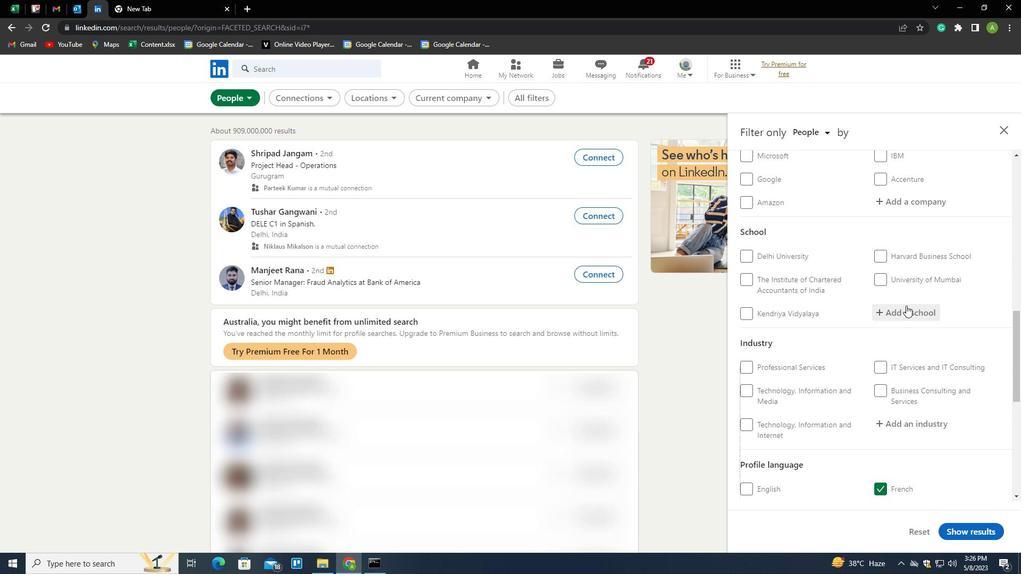 
Action: Mouse moved to (906, 309)
Screenshot: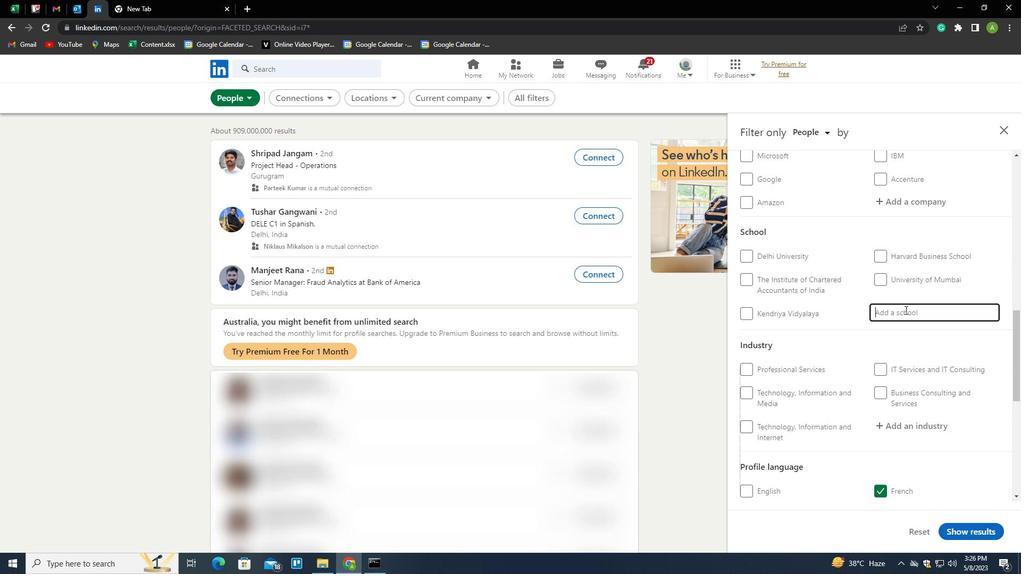 
Action: Key pressed <Key.shift>SANT<Key.space><Key.shift>GADGE<Key.space><Key.shift>BABA<Key.space><Key.shift><Key.shift><Key.shift><Key.shift><Key.shift><Key.shift><Key.shift><Key.shift><Key.shift><Key.shift><Key.shift><Key.shift><Key.shift><Key.shift><Key.shift><Key.shift><Key.shift><Key.shift><Key.shift><Key.shift><Key.shift><Key.shift><Key.shift><Key.shift><Key.shift><Key.shift>AMRAVATI<Key.space><Key.shift>UNIVERIS<Key.backspace><Key.backspace>SITY,<Key.space><Key.shift>AMRAVATI<Key.down><Key.enter>
Screenshot: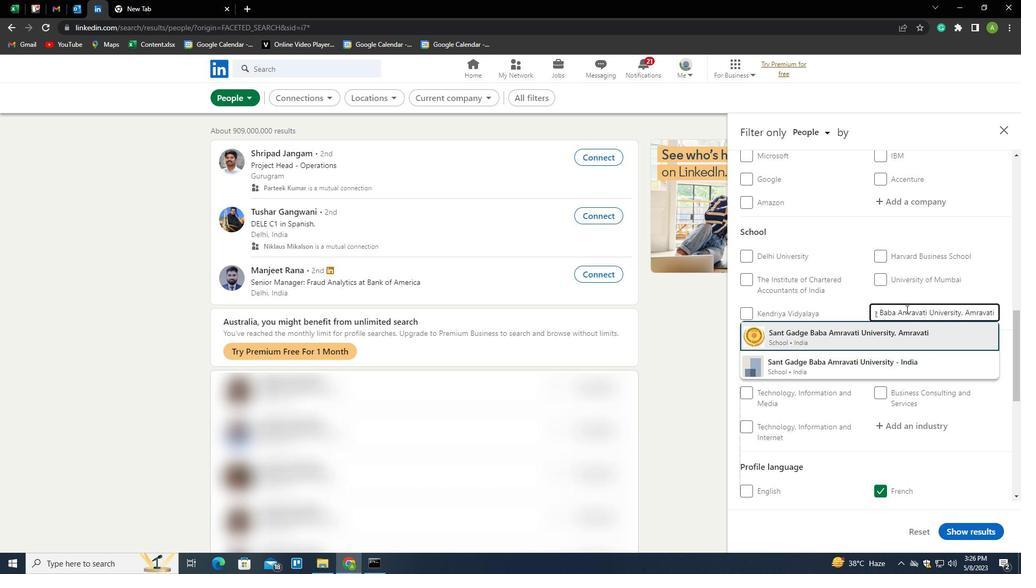 
Action: Mouse scrolled (906, 309) with delta (0, 0)
Screenshot: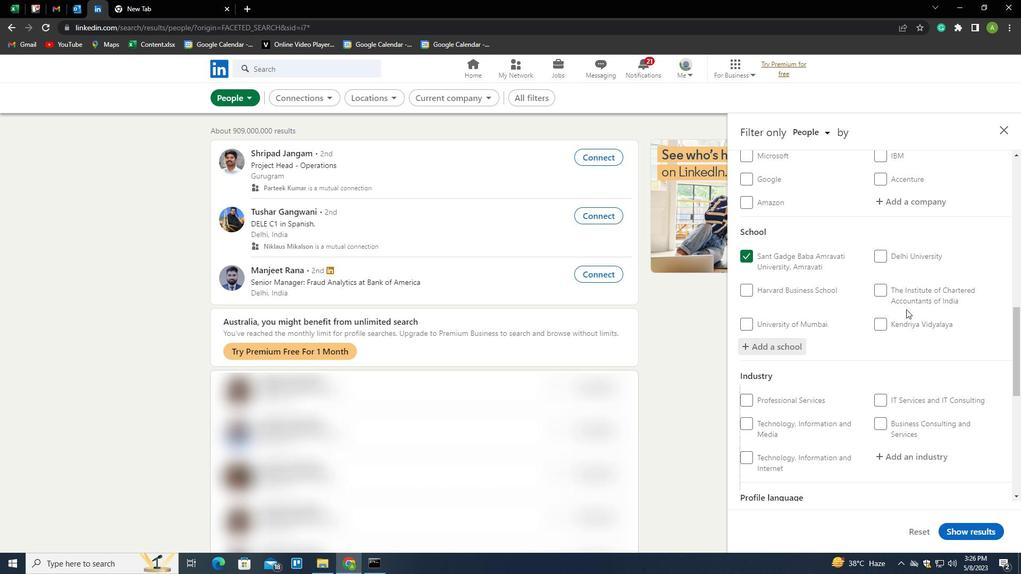 
Action: Mouse scrolled (906, 309) with delta (0, 0)
Screenshot: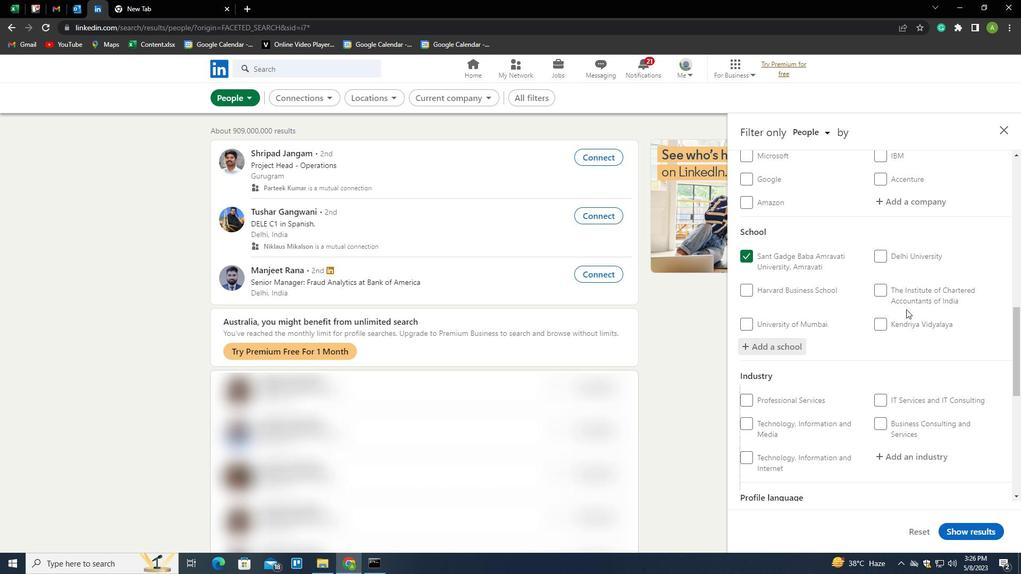 
Action: Mouse scrolled (906, 309) with delta (0, 0)
Screenshot: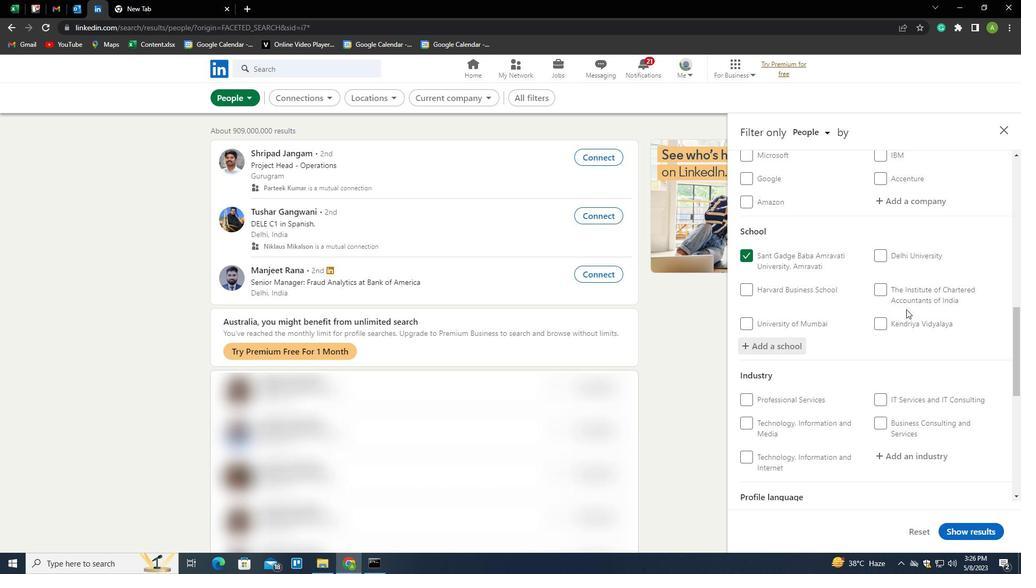 
Action: Mouse moved to (911, 295)
Screenshot: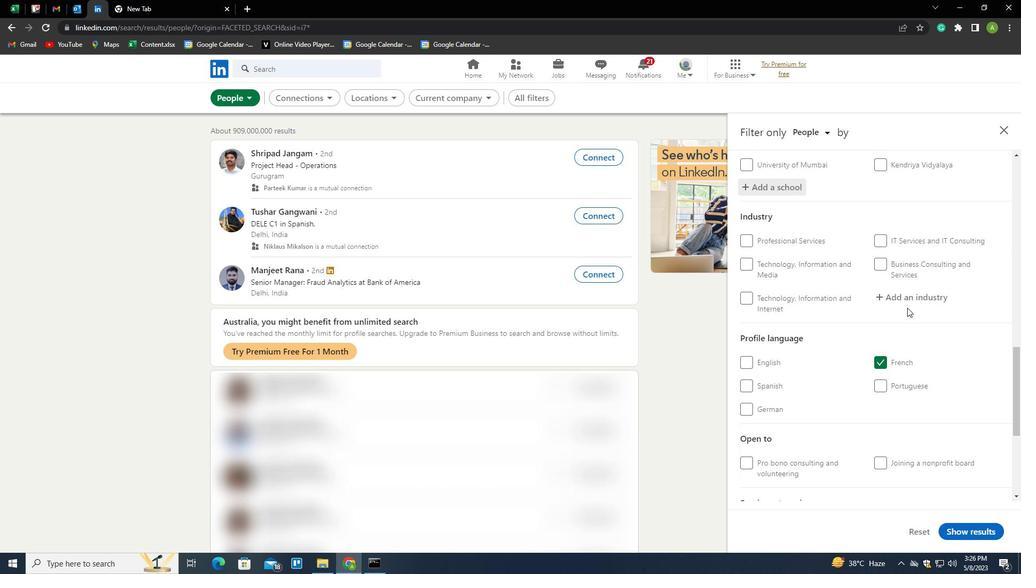 
Action: Mouse pressed left at (911, 295)
Screenshot: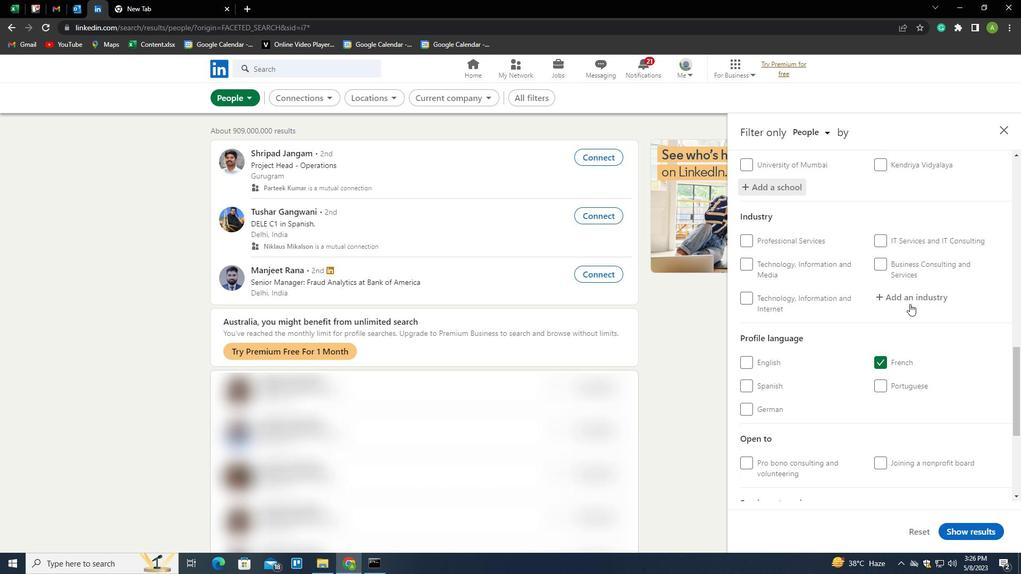 
Action: Mouse moved to (907, 295)
Screenshot: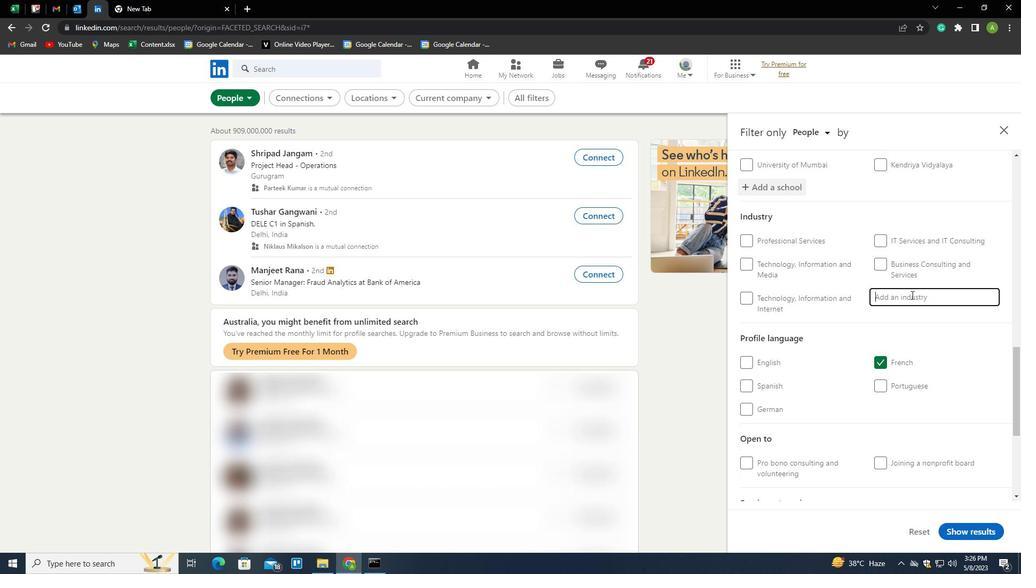 
Action: Key pressed <Key.shift>MEDIA<Key.backspace>CAL<Key.space>AND<Key.space><Key.shift>DIAGNOSTIC<Key.space><Key.shift>LABORATORIES<Key.down><Key.enter>
Screenshot: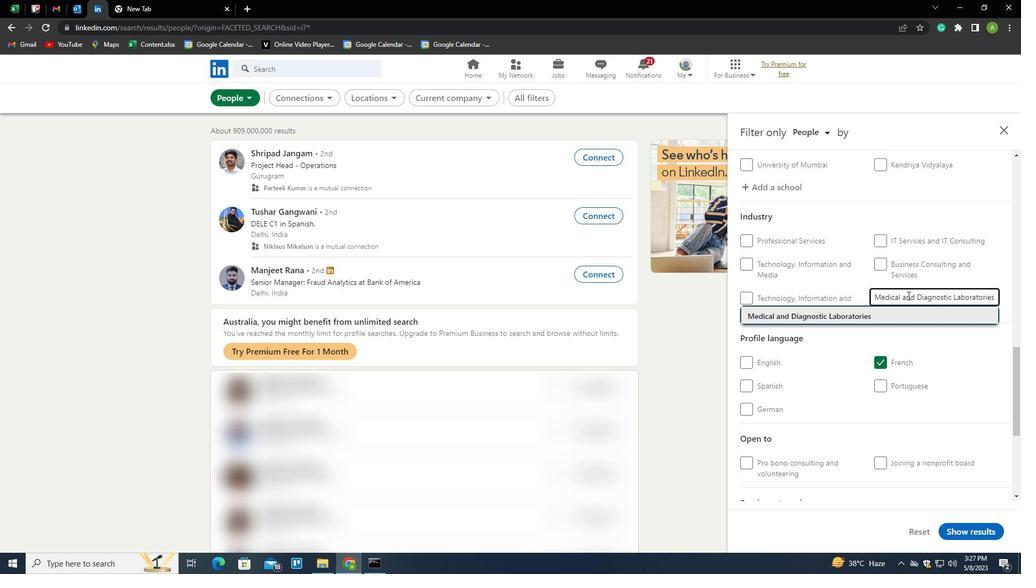 
Action: Mouse scrolled (907, 295) with delta (0, 0)
Screenshot: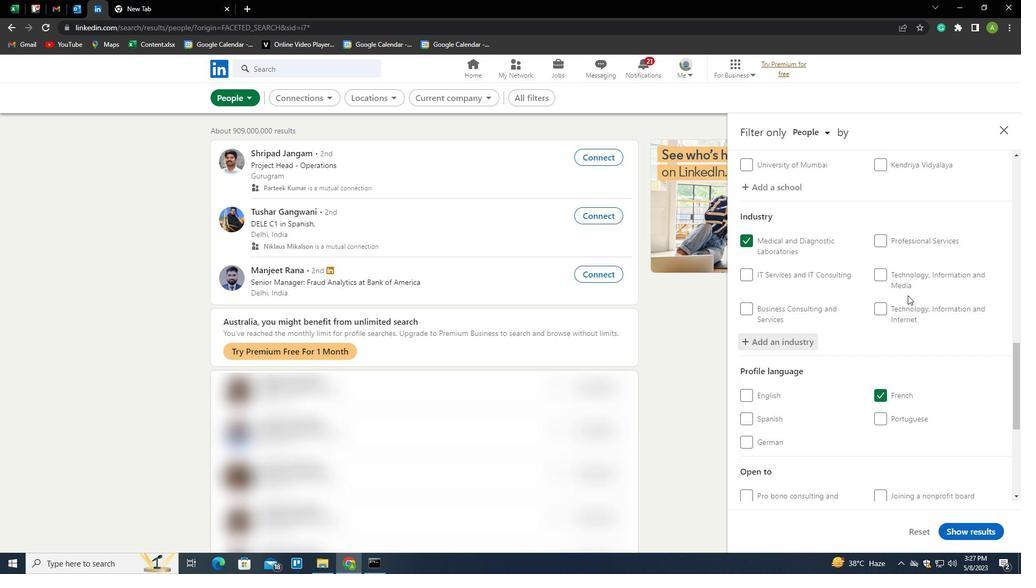 
Action: Mouse scrolled (907, 295) with delta (0, 0)
Screenshot: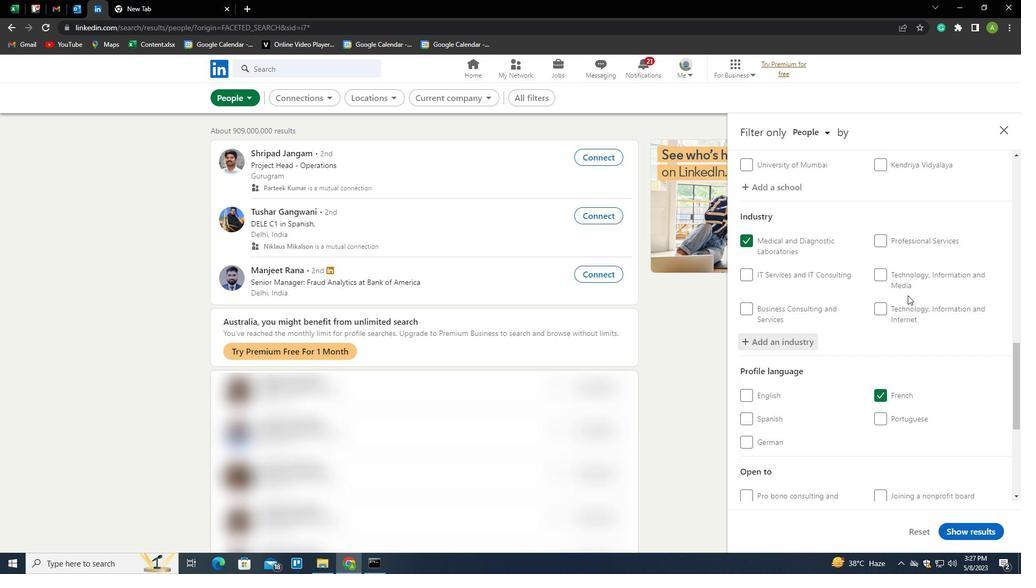 
Action: Mouse scrolled (907, 295) with delta (0, 0)
Screenshot: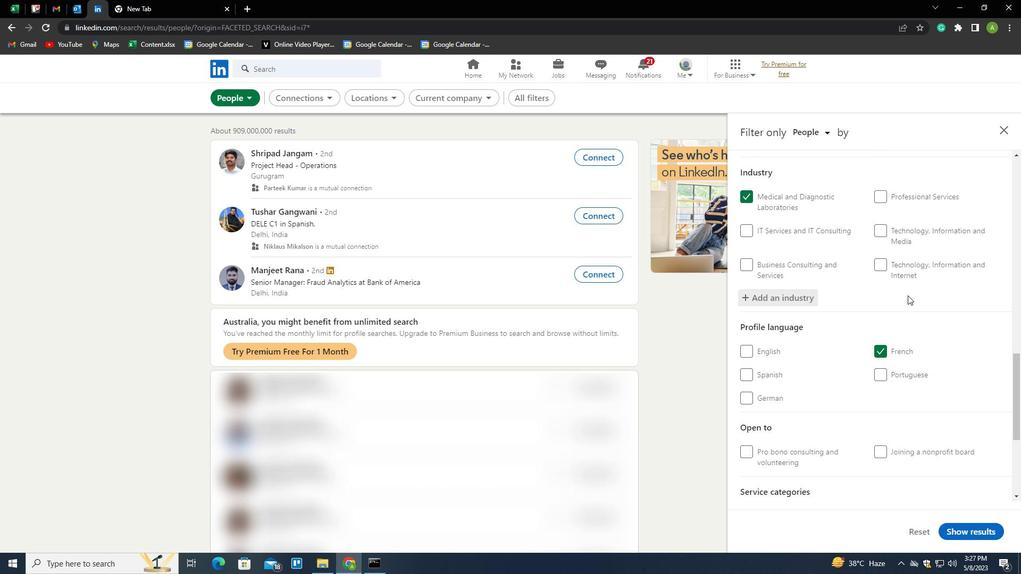 
Action: Mouse scrolled (907, 295) with delta (0, 0)
Screenshot: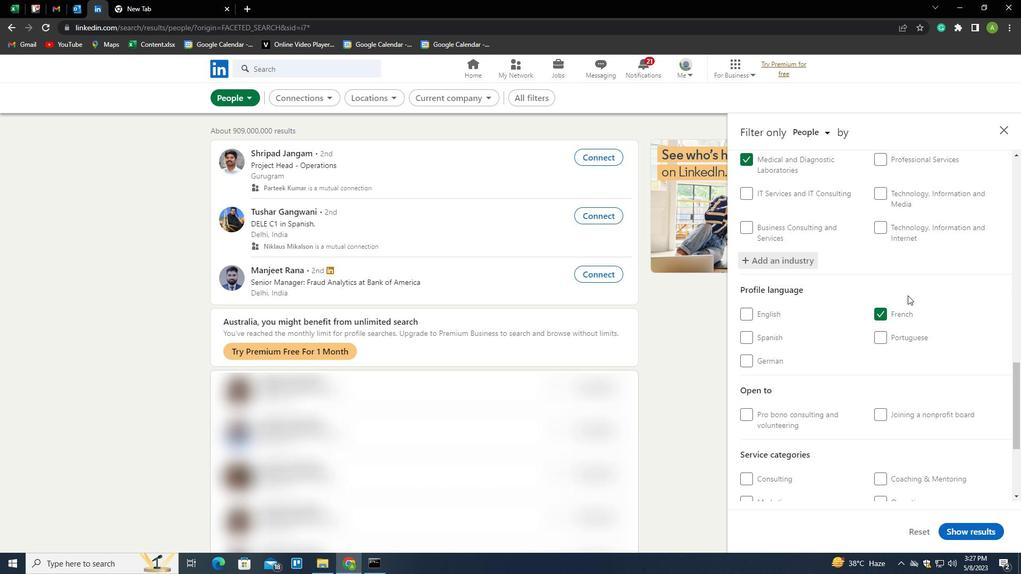 
Action: Mouse scrolled (907, 295) with delta (0, 0)
Screenshot: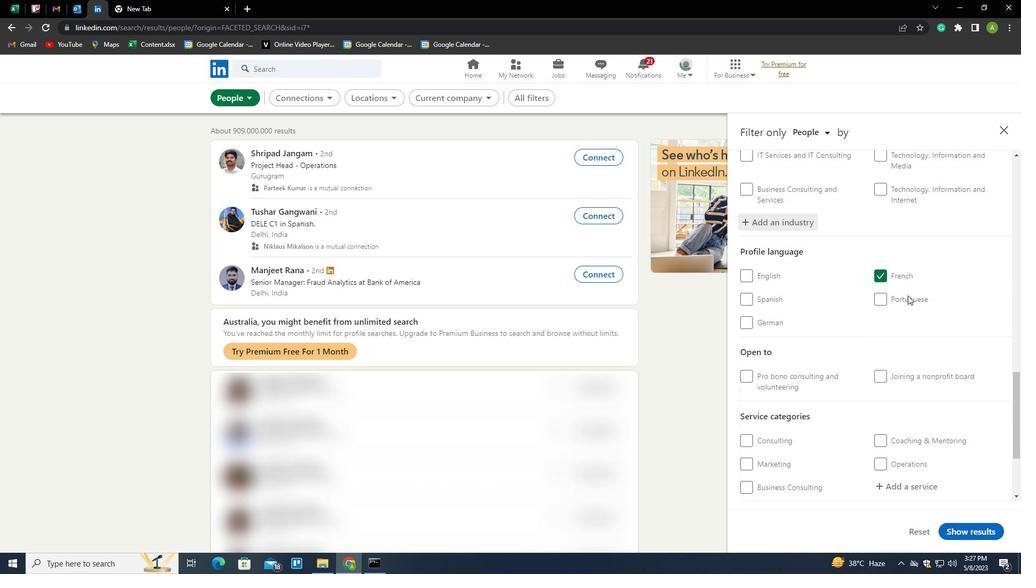 
Action: Mouse moved to (889, 351)
Screenshot: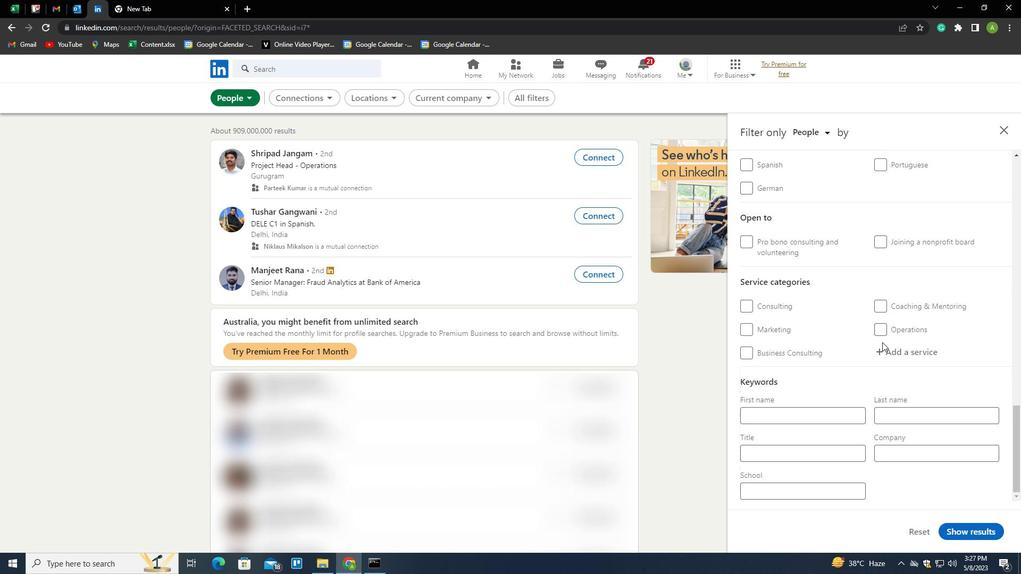 
Action: Mouse pressed left at (889, 351)
Screenshot: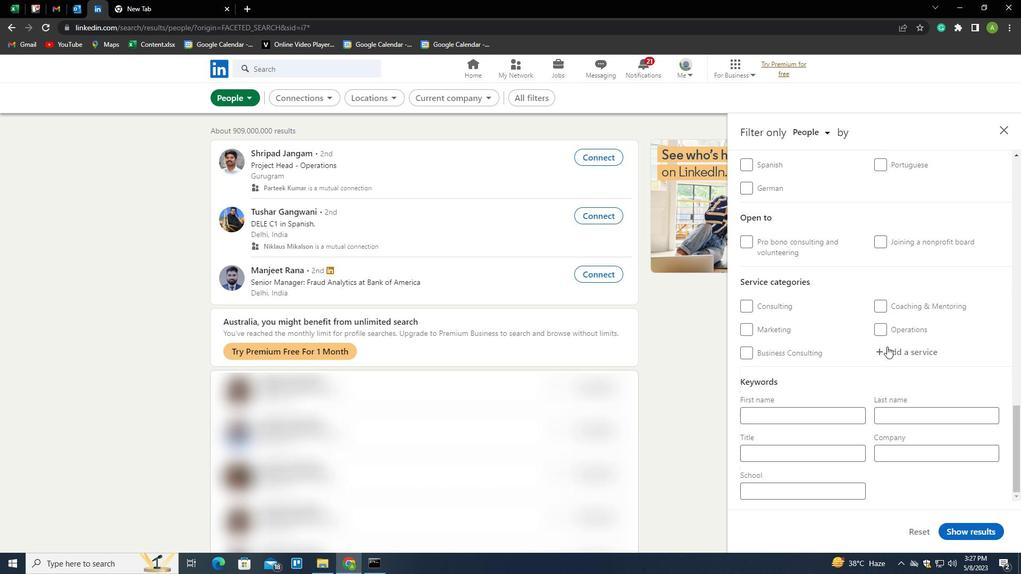 
Action: Key pressed <Key.shift><Key.shift><Key.shift><Key.shift><Key.shift><Key.shift><Key.shift><Key.shift><Key.shift><Key.shift><Key.shift><Key.shift><Key.shift><Key.shift><Key.shift><Key.shift><Key.shift><Key.shift><Key.shift><Key.shift><Key.shift>VA<Key.backspace><Key.backspace><Key.shift>CATERING<Key.down><Key.enter>
Screenshot: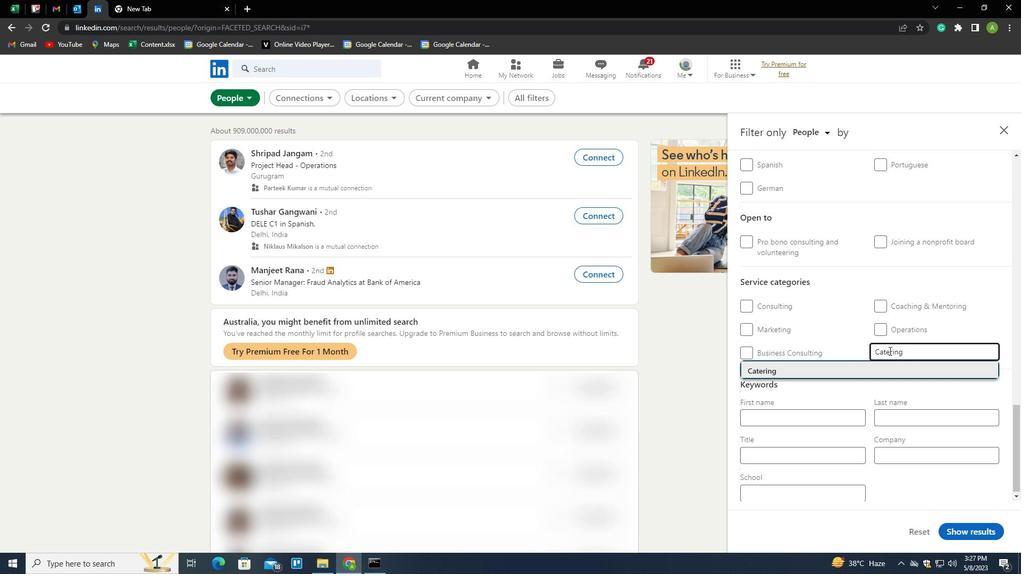 
Action: Mouse scrolled (889, 350) with delta (0, 0)
Screenshot: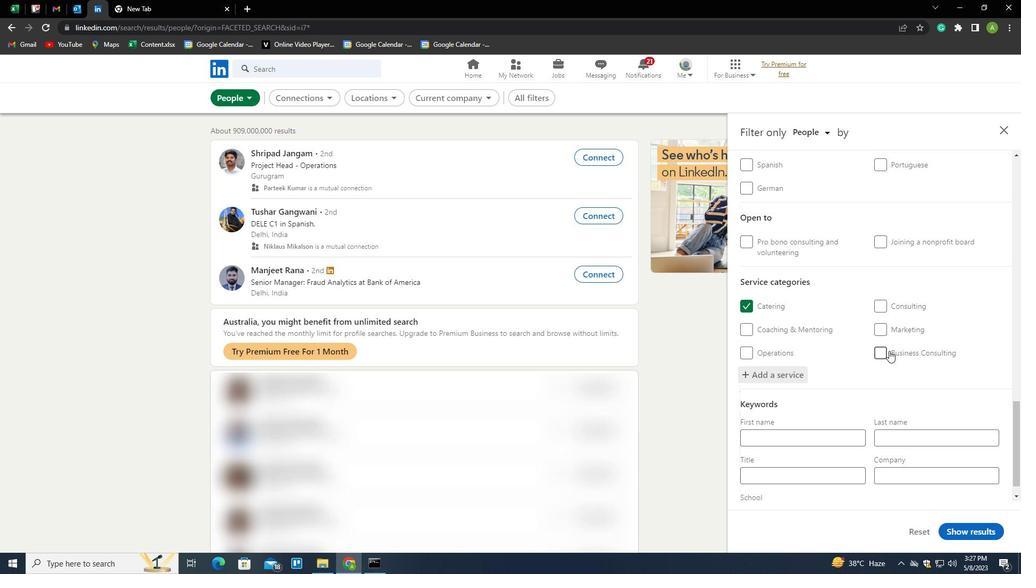 
Action: Mouse scrolled (889, 350) with delta (0, 0)
Screenshot: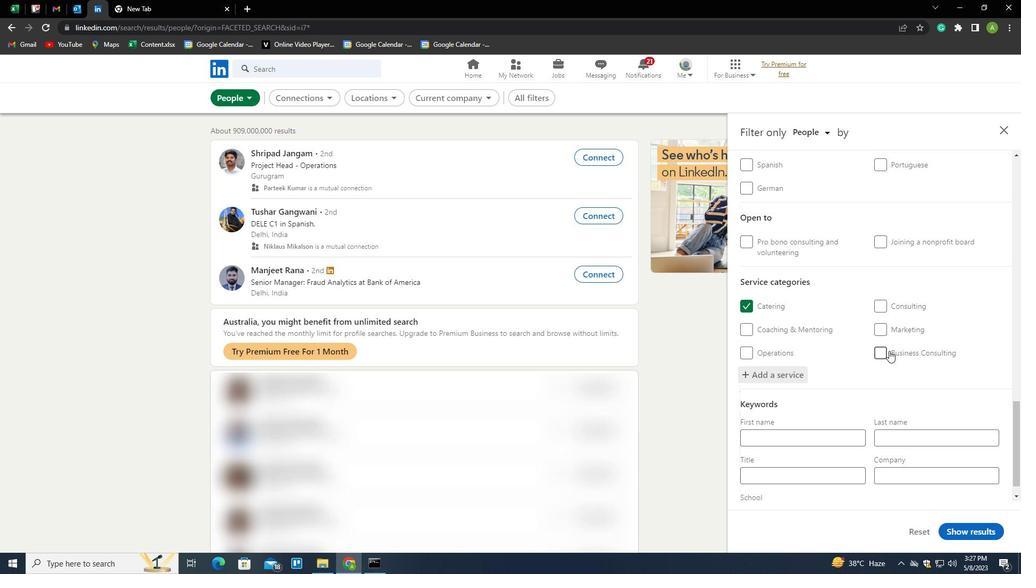 
Action: Mouse scrolled (889, 350) with delta (0, 0)
Screenshot: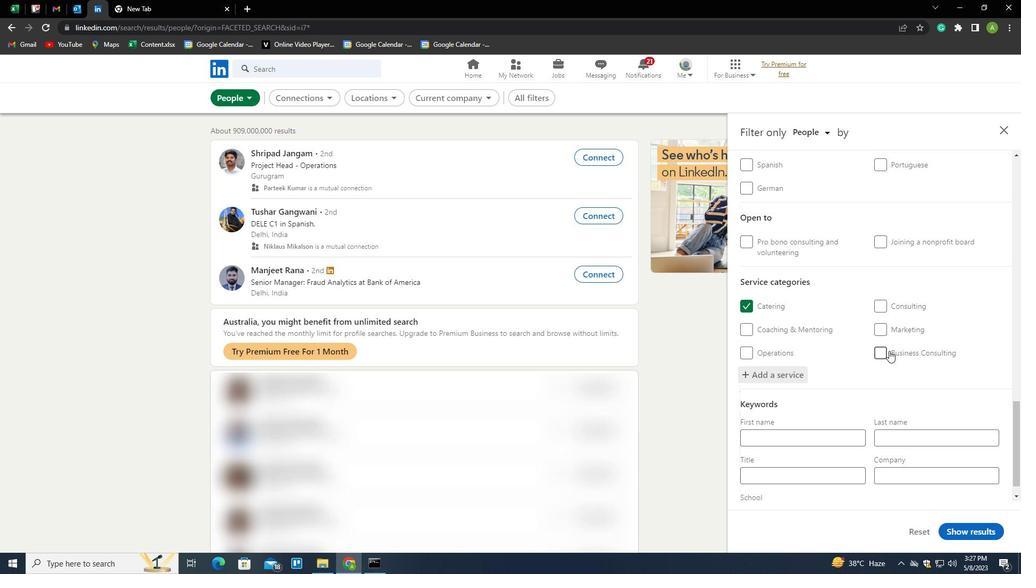 
Action: Mouse moved to (813, 454)
Screenshot: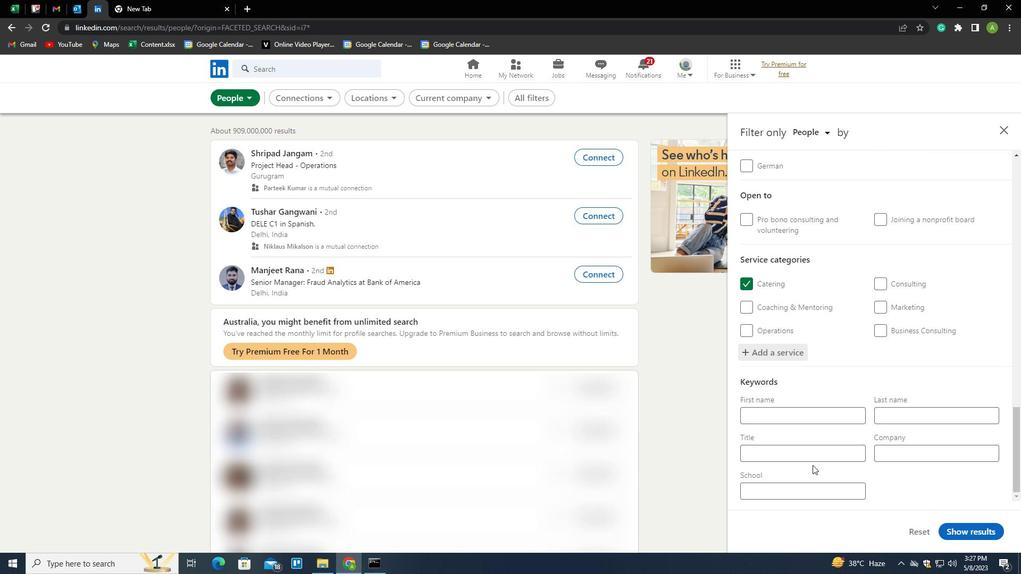 
Action: Mouse pressed left at (813, 454)
Screenshot: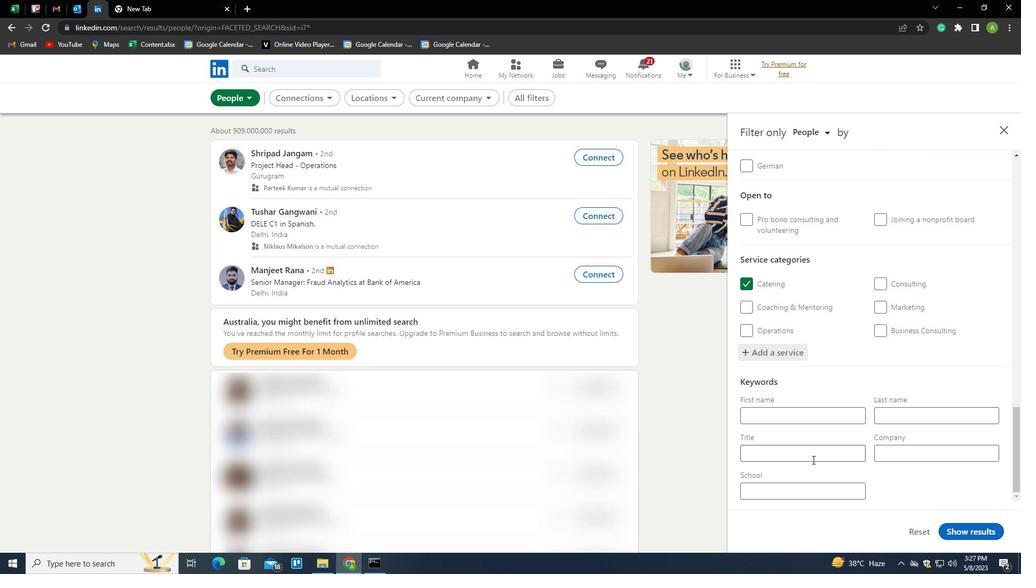 
Action: Key pressed <Key.shift>CREDIT<Key.space><Key.shift>AUTHORIZER
Screenshot: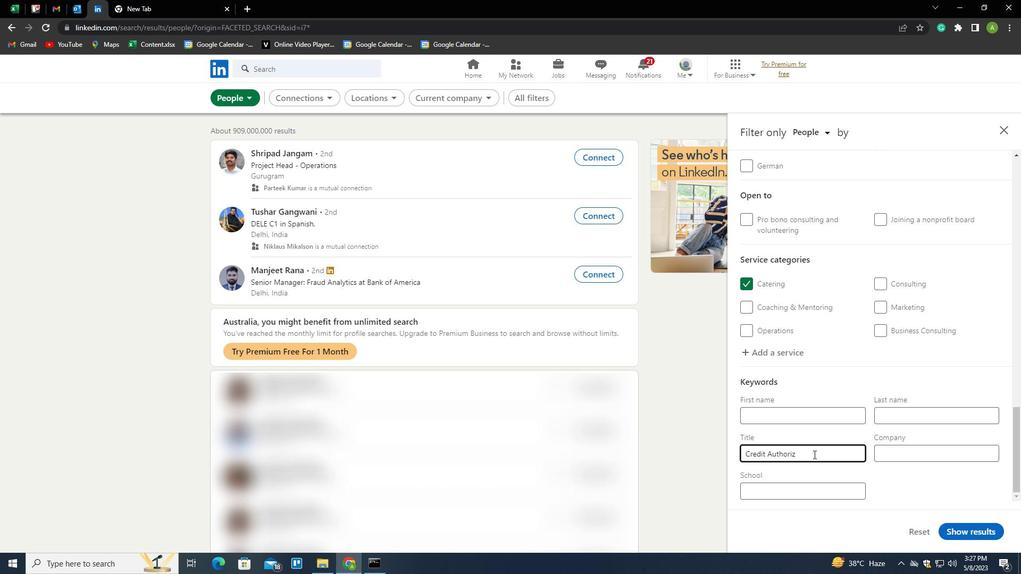 
Action: Mouse moved to (906, 474)
Screenshot: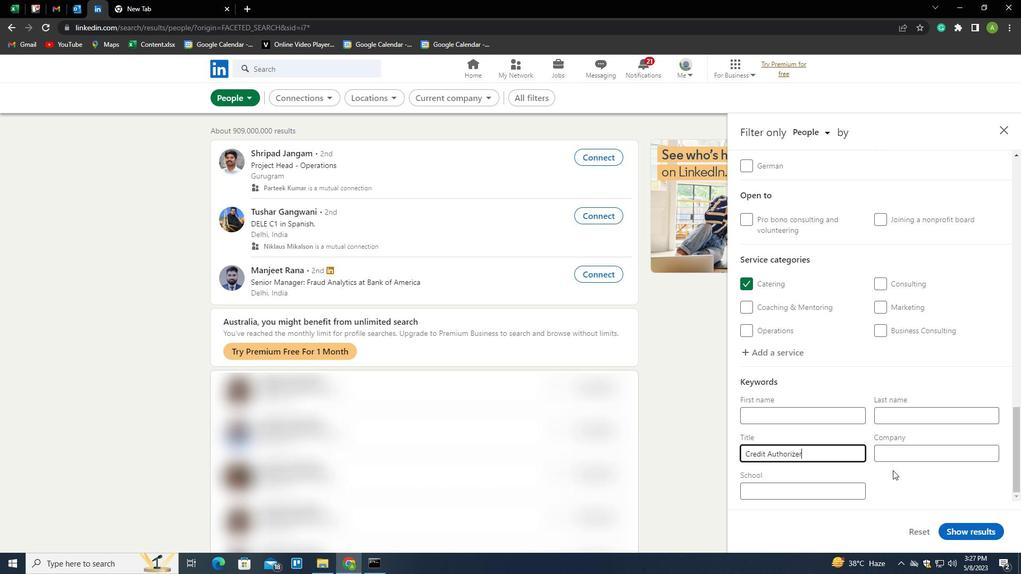 
Action: Mouse pressed left at (906, 474)
Screenshot: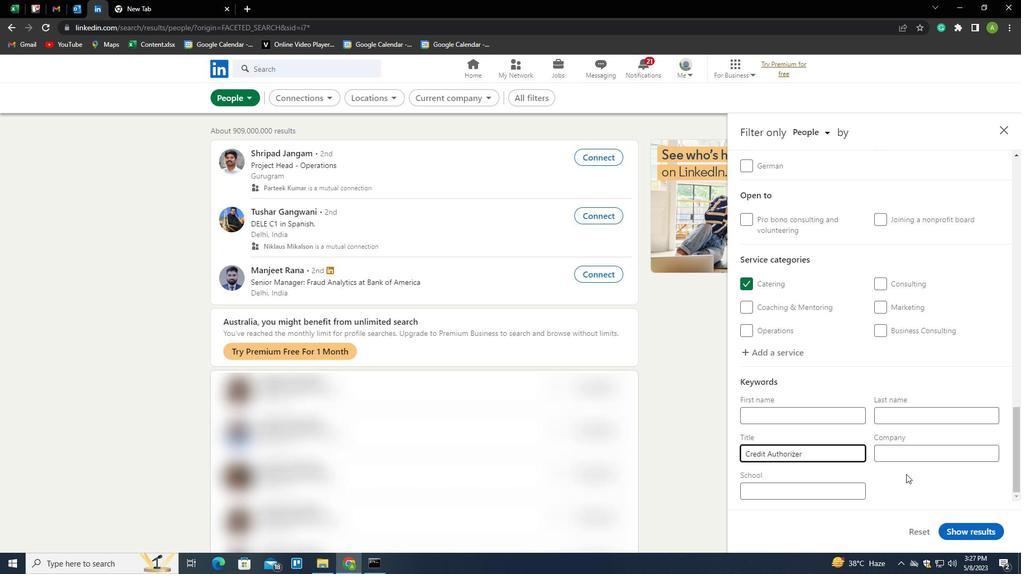 
Action: Mouse moved to (973, 529)
Screenshot: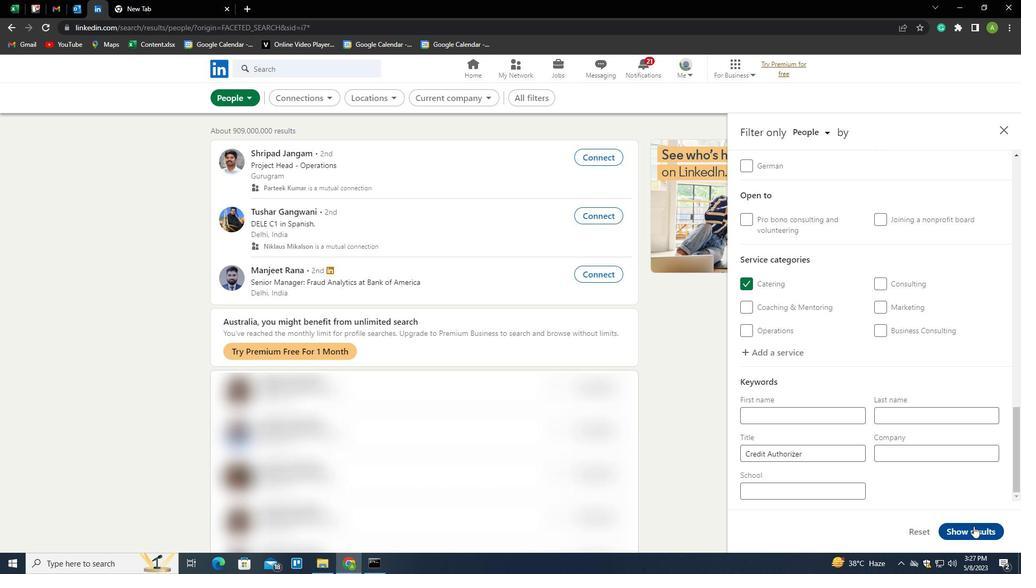 
Action: Mouse pressed left at (973, 529)
Screenshot: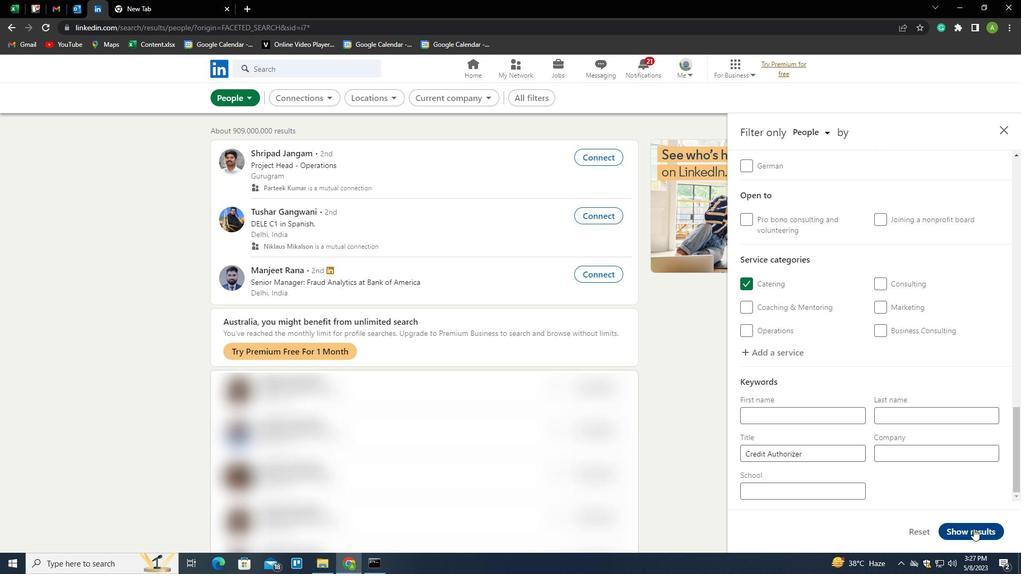 
Action: Mouse moved to (1002, 514)
Screenshot: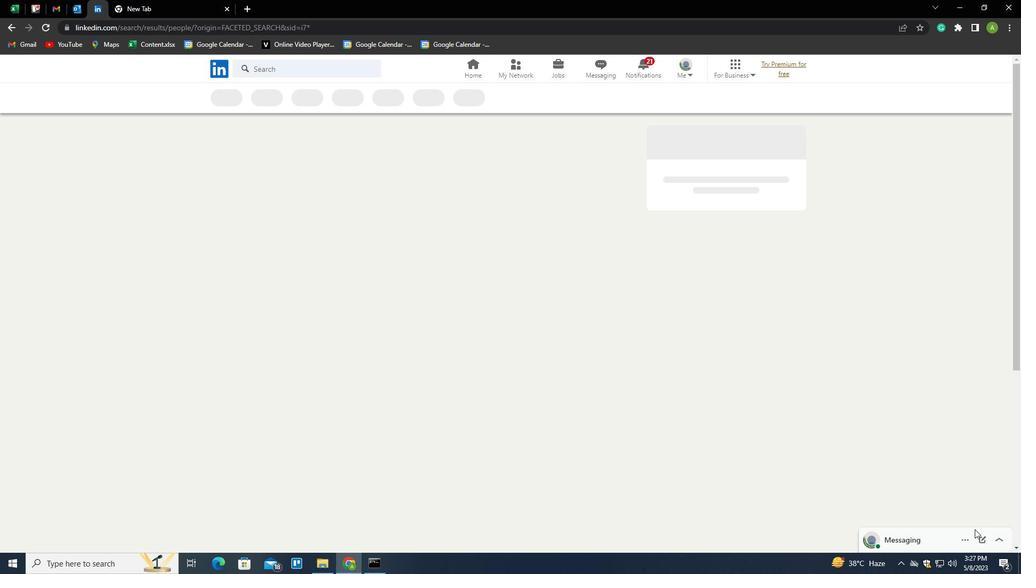 
